 Task: Add an event with the title Conference: Technology Expo, date '2023/11/25', time 9:15 AM to 11:15 AMand add a description: Throughout the event, participants will have access to designated networking areas, where they can connect with fellow professionals, exchange business cards, and engage in meaningful discussions. These areas may include themed discussion tables, interactive activities, or open networking spaces, ensuring a diverse range of networking opportunities., put the event into Green category . Add location for the event as: 321 Gulbenkian Museum, Lisbon, Portugal, logged in from the account softage.1@softage.netand send the event invitation to softage.4@softage.net and softage.5@softage.net. Set a reminder for the event 7 week before
Action: Mouse moved to (86, 89)
Screenshot: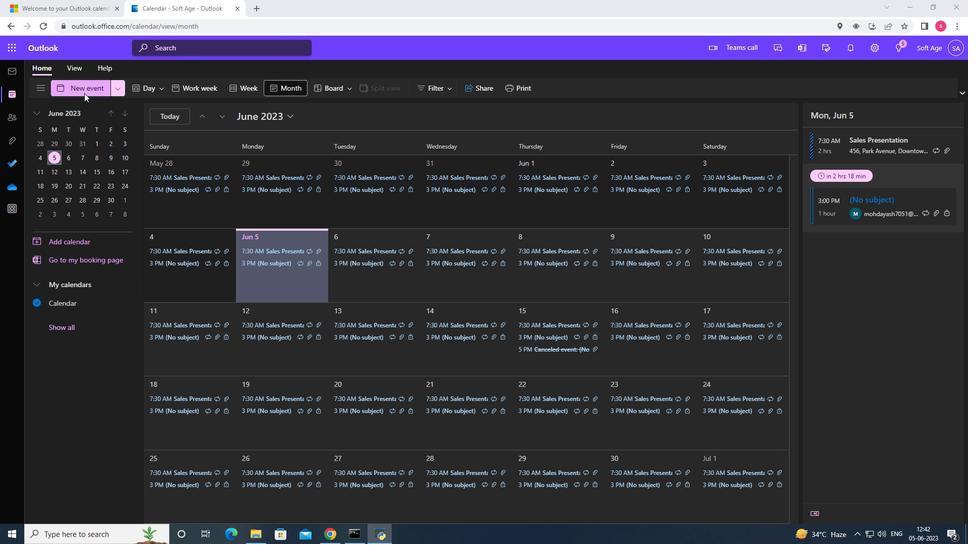 
Action: Mouse pressed left at (86, 89)
Screenshot: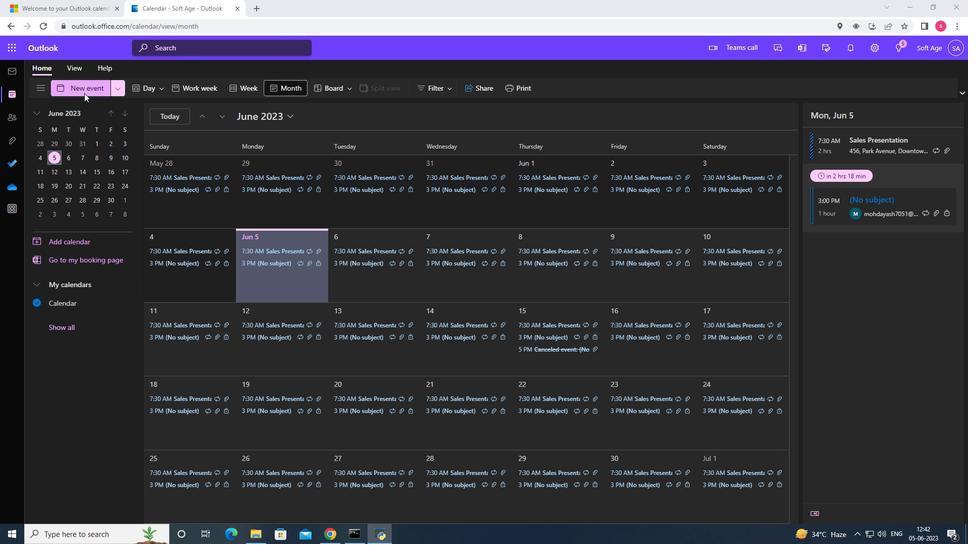 
Action: Mouse moved to (262, 150)
Screenshot: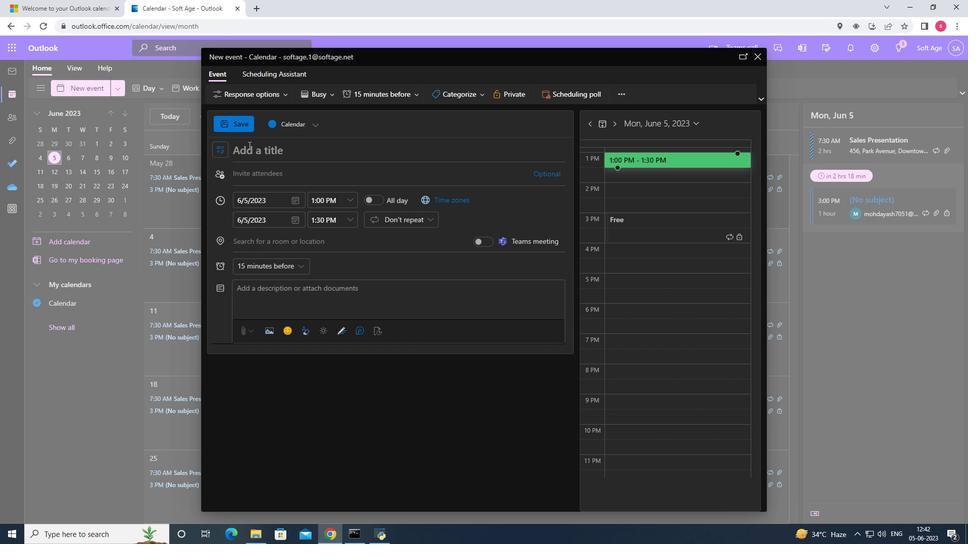 
Action: Mouse pressed left at (262, 150)
Screenshot: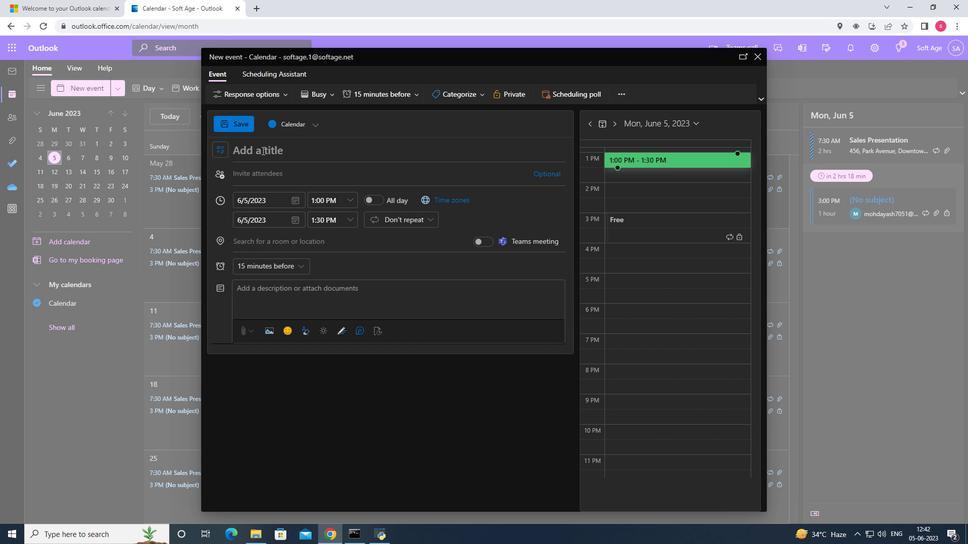 
Action: Key pressed <Key.shift>Conference<Key.shift><Key.shift><Key.shift><Key.shift><Key.shift><Key.shift><Key.shift><Key.shift><Key.shift><Key.shift><Key.shift><Key.shift><Key.shift><Key.shift><Key.shift><Key.shift><Key.shift>:<Key.space><Key.shift>Technology<Key.space><Key.shift><Key.shift><Key.shift><Key.shift><Key.shift><Key.shift>expo
Screenshot: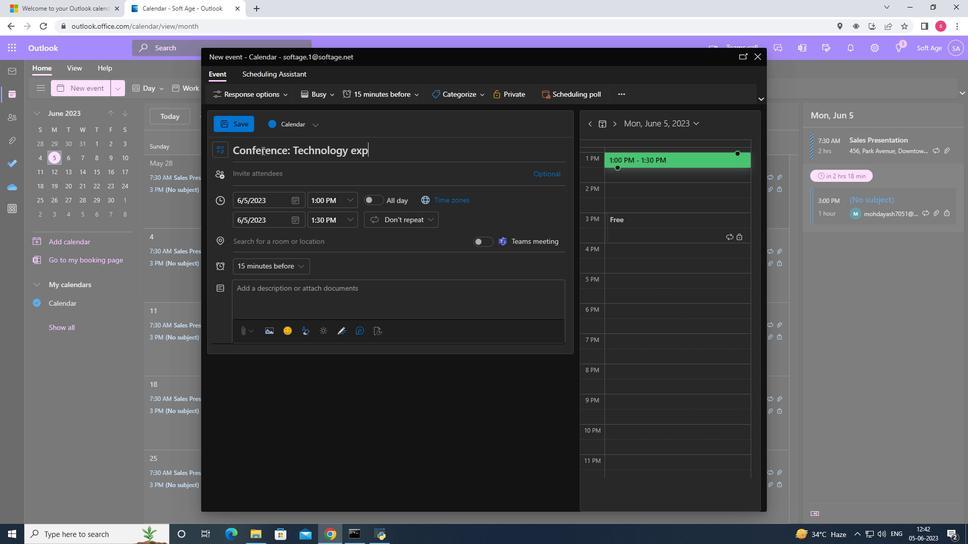 
Action: Mouse moved to (298, 203)
Screenshot: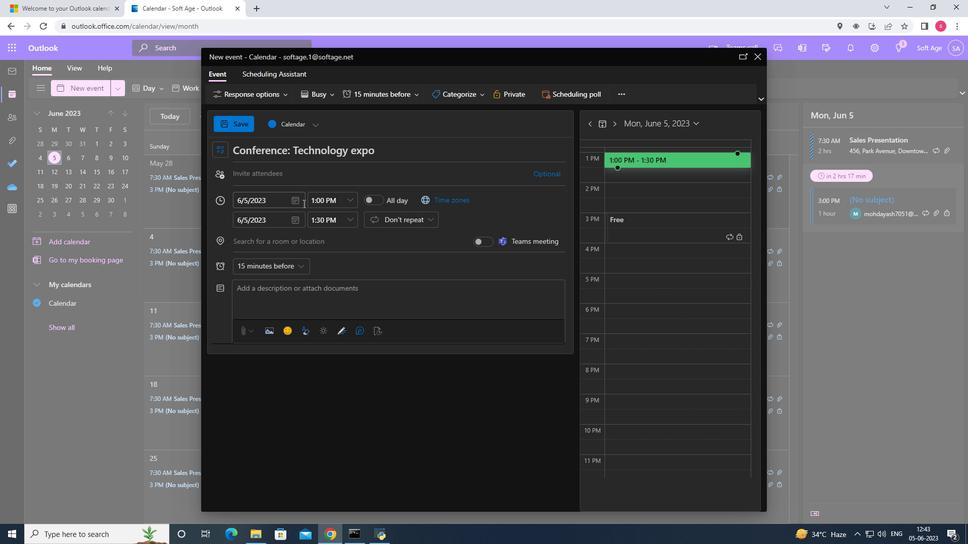 
Action: Mouse pressed left at (298, 203)
Screenshot: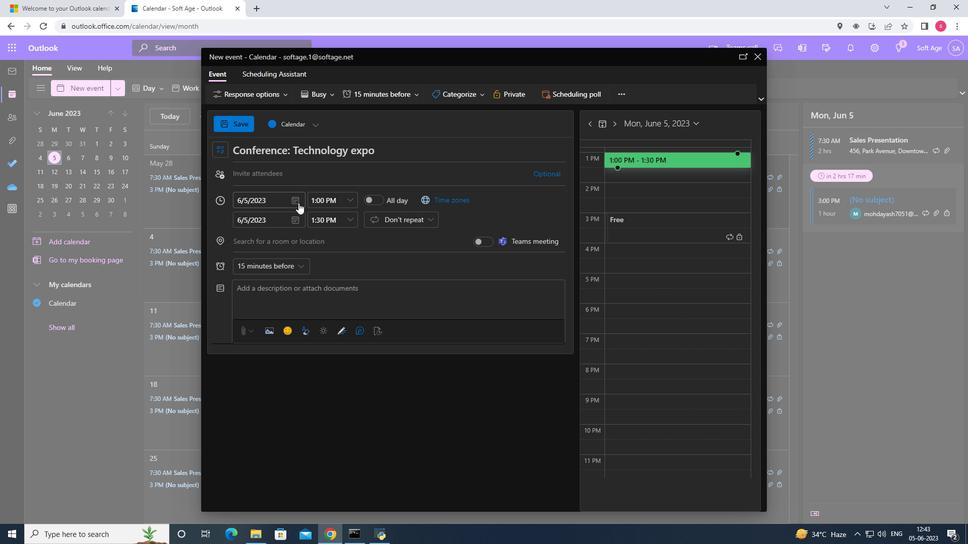 
Action: Mouse moved to (331, 221)
Screenshot: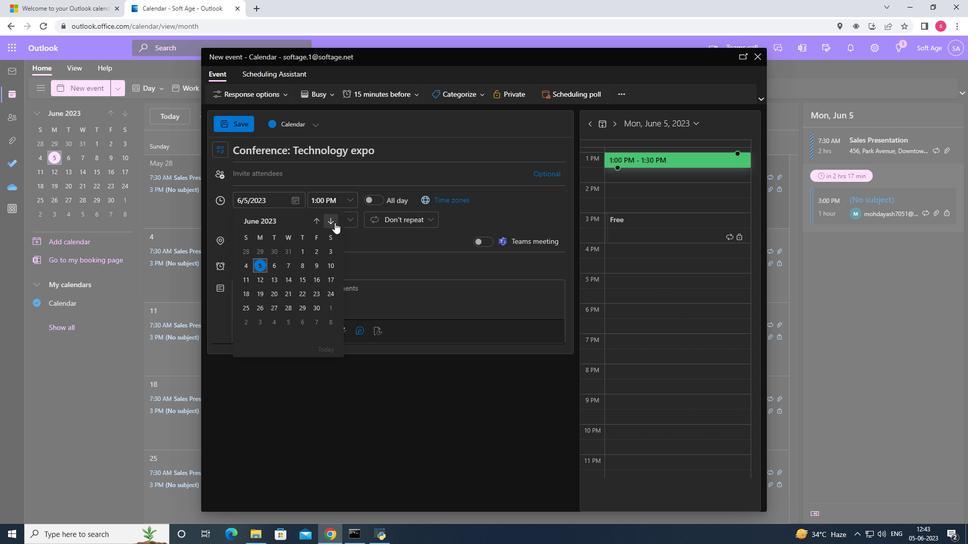 
Action: Mouse pressed left at (331, 221)
Screenshot: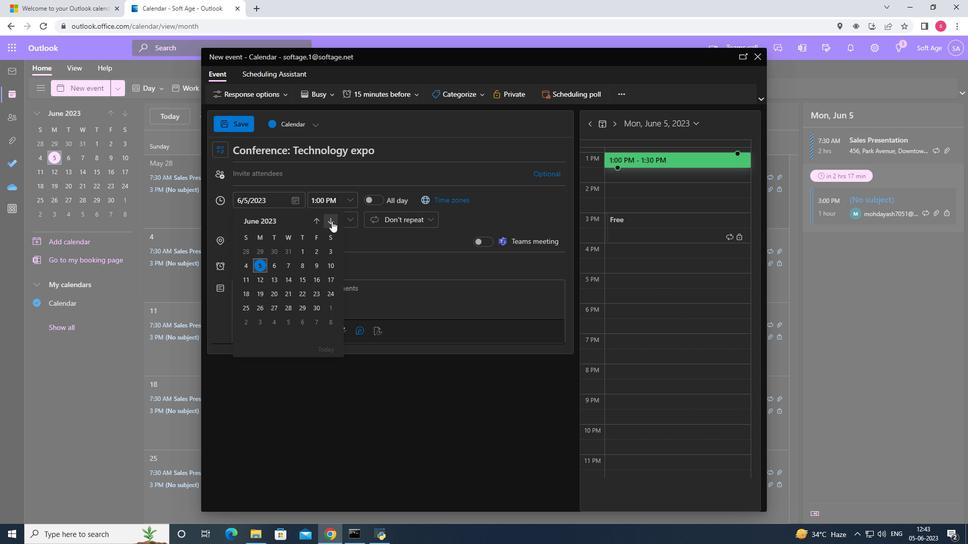 
Action: Mouse pressed left at (331, 221)
Screenshot: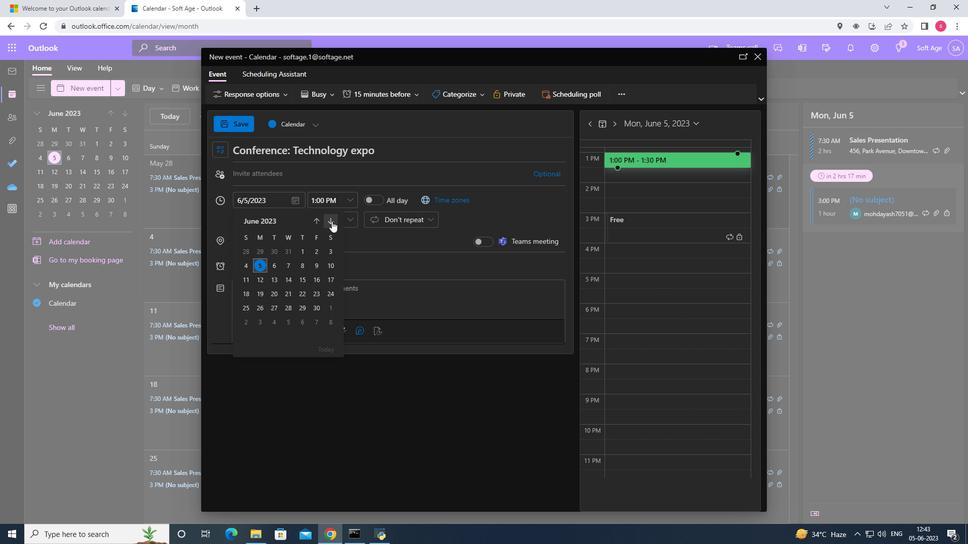 
Action: Mouse moved to (331, 220)
Screenshot: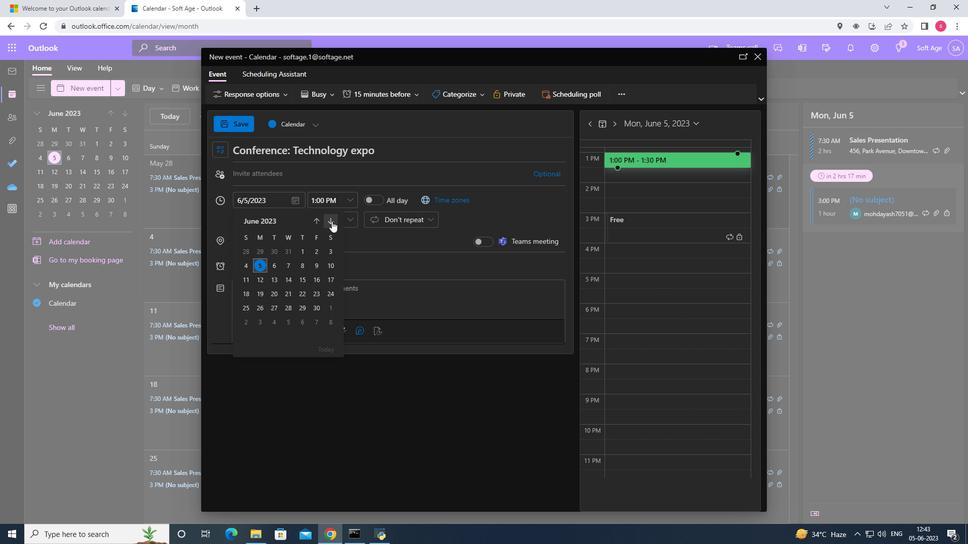 
Action: Mouse pressed left at (331, 220)
Screenshot: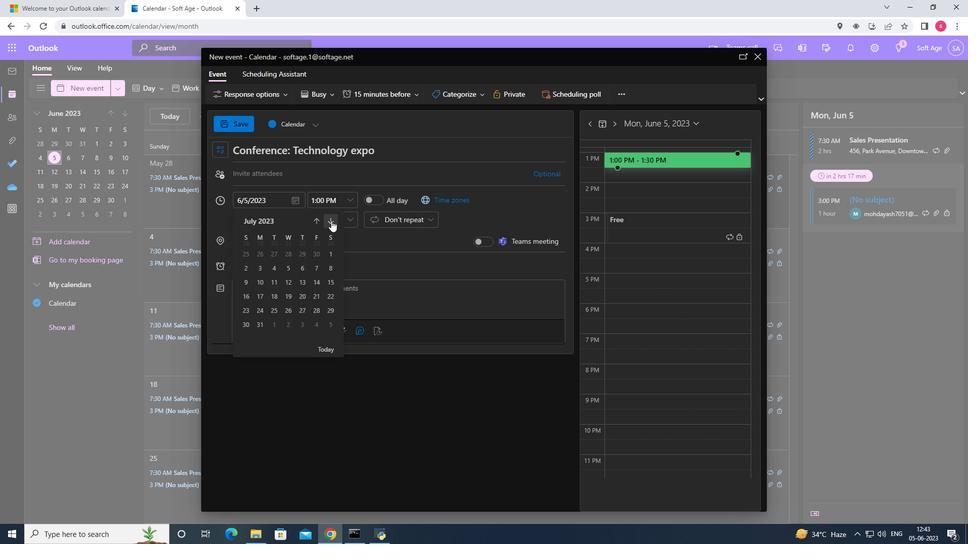 
Action: Mouse pressed left at (331, 220)
Screenshot: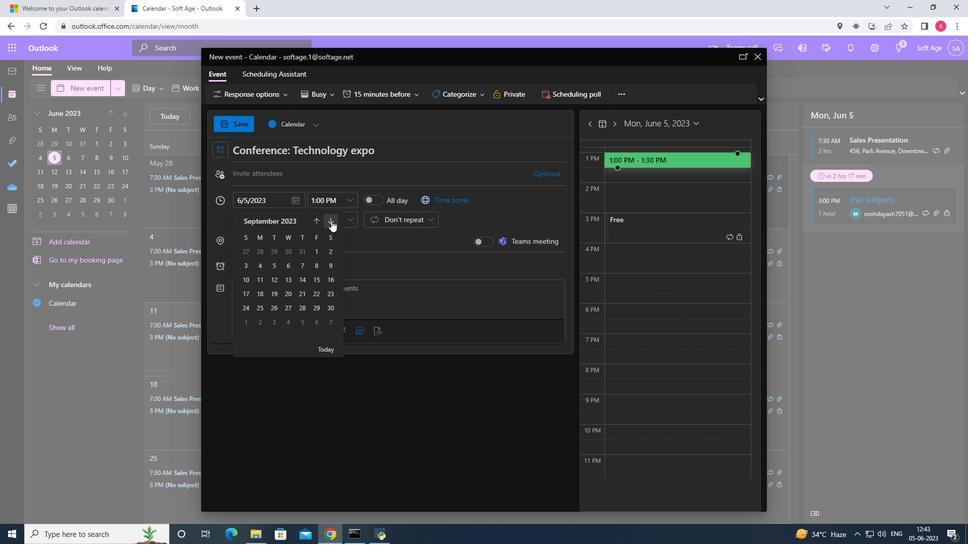
Action: Mouse pressed left at (331, 220)
Screenshot: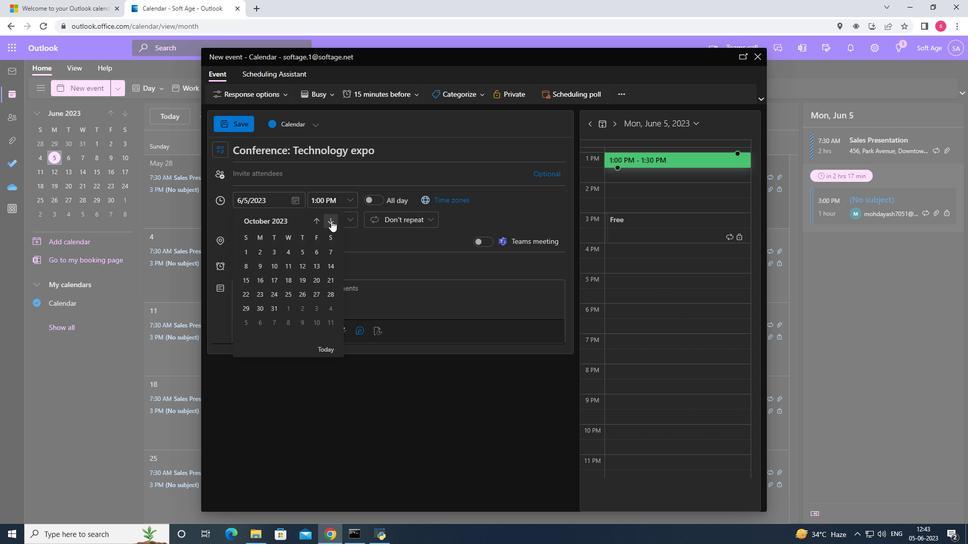 
Action: Mouse moved to (329, 296)
Screenshot: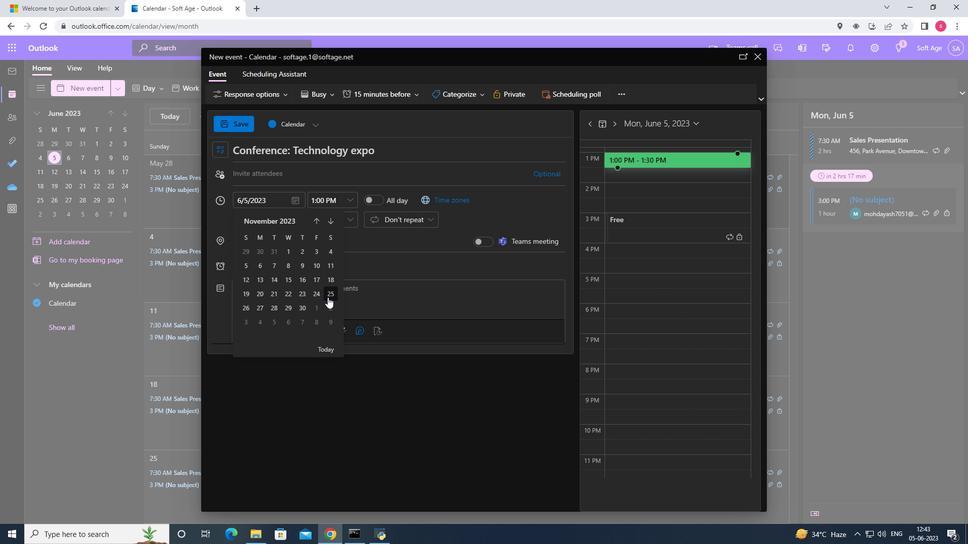 
Action: Mouse pressed left at (329, 296)
Screenshot: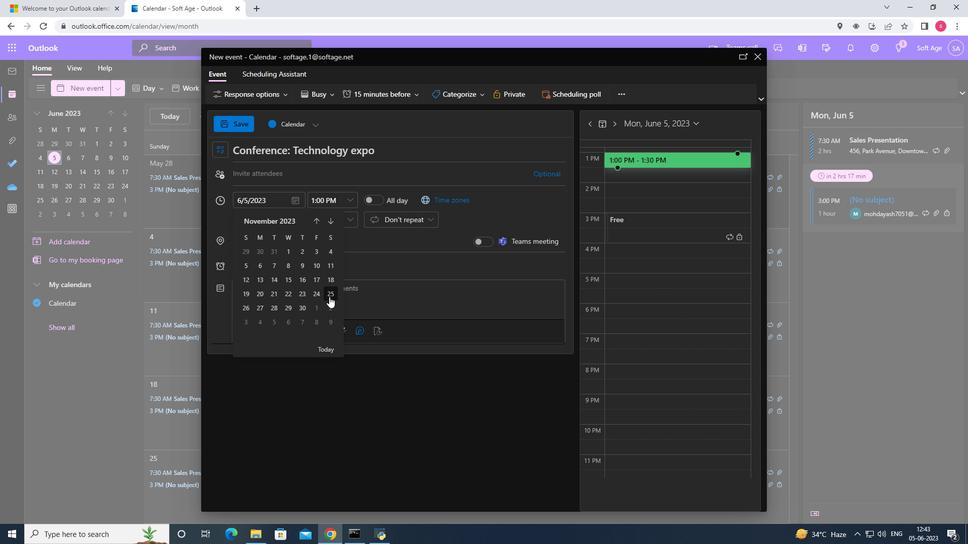 
Action: Mouse moved to (353, 202)
Screenshot: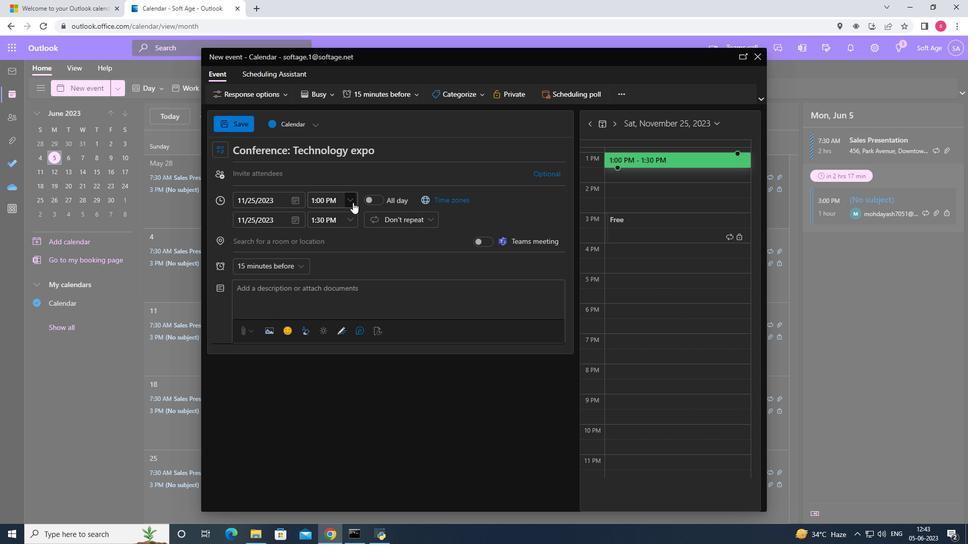 
Action: Mouse pressed left at (353, 202)
Screenshot: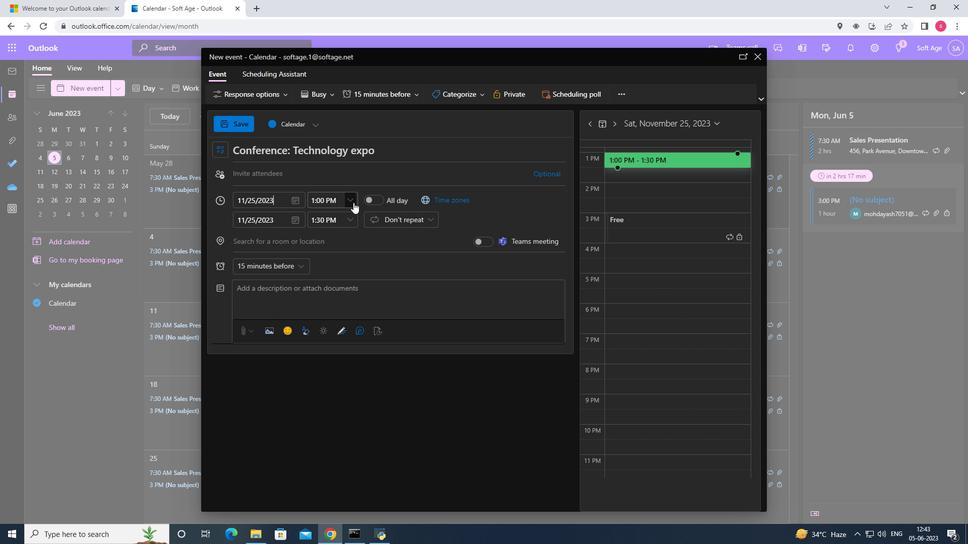 
Action: Mouse moved to (361, 211)
Screenshot: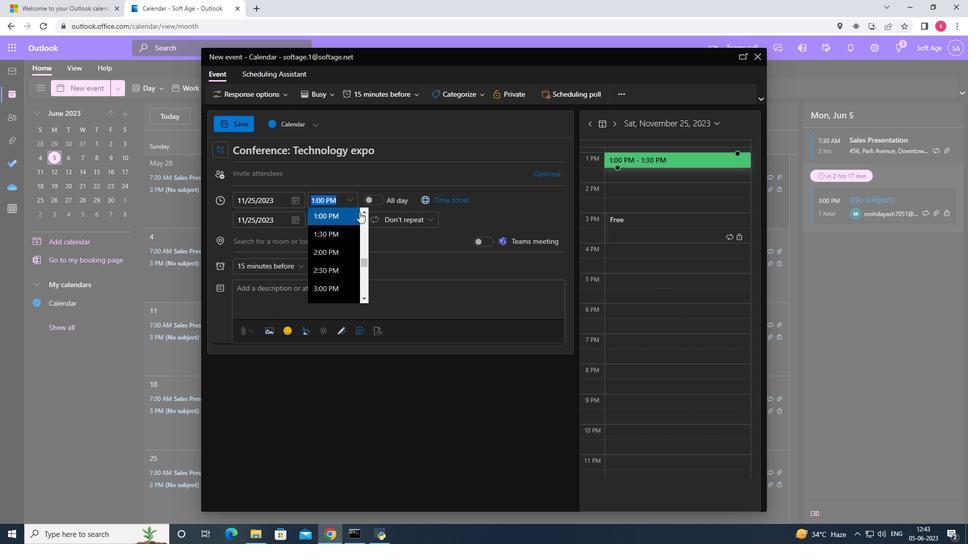 
Action: Mouse pressed left at (361, 211)
Screenshot: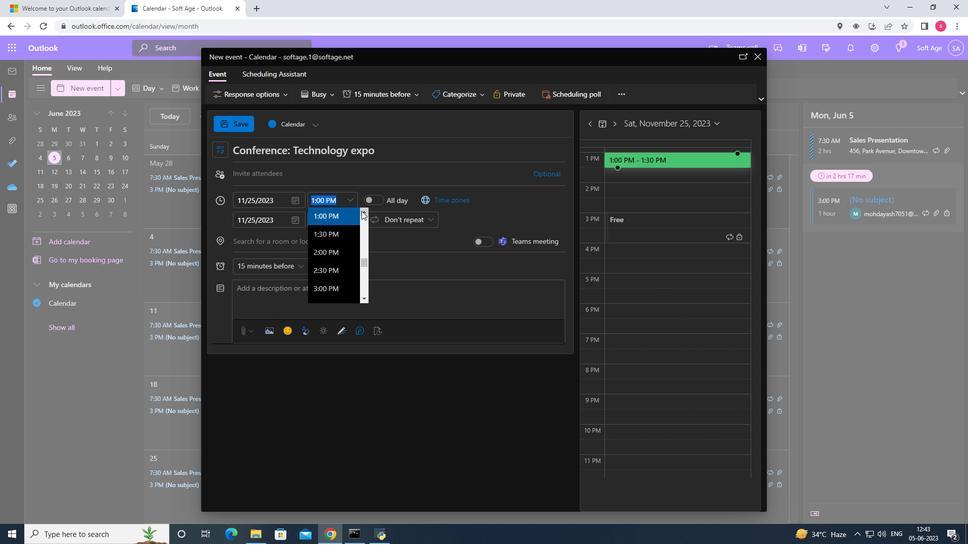 
Action: Mouse pressed left at (361, 211)
Screenshot: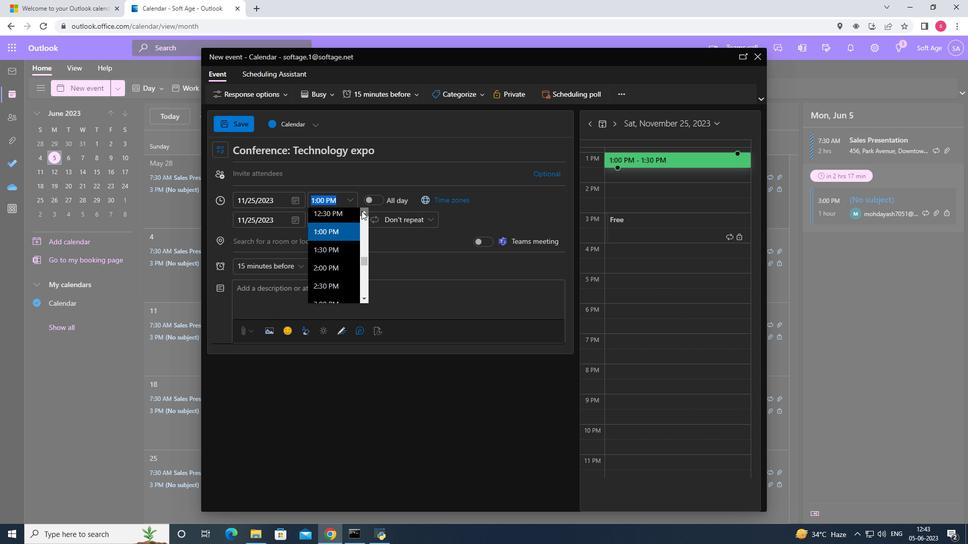 
Action: Mouse pressed left at (361, 211)
Screenshot: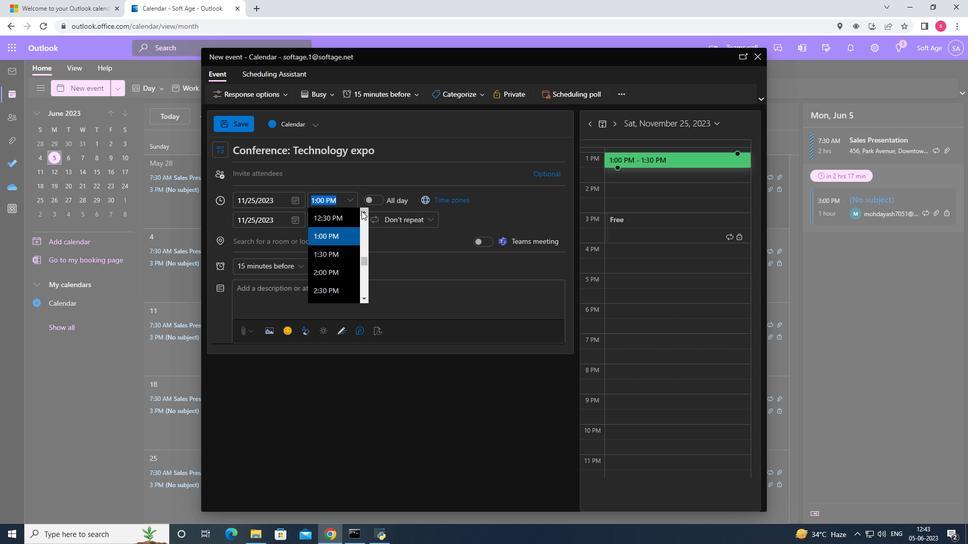 
Action: Mouse pressed left at (361, 211)
Screenshot: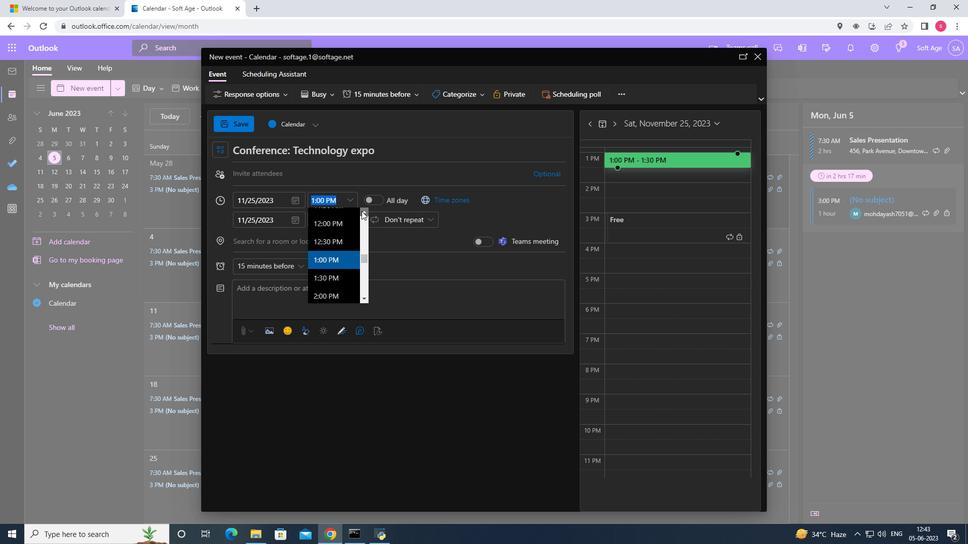 
Action: Mouse pressed left at (361, 211)
Screenshot: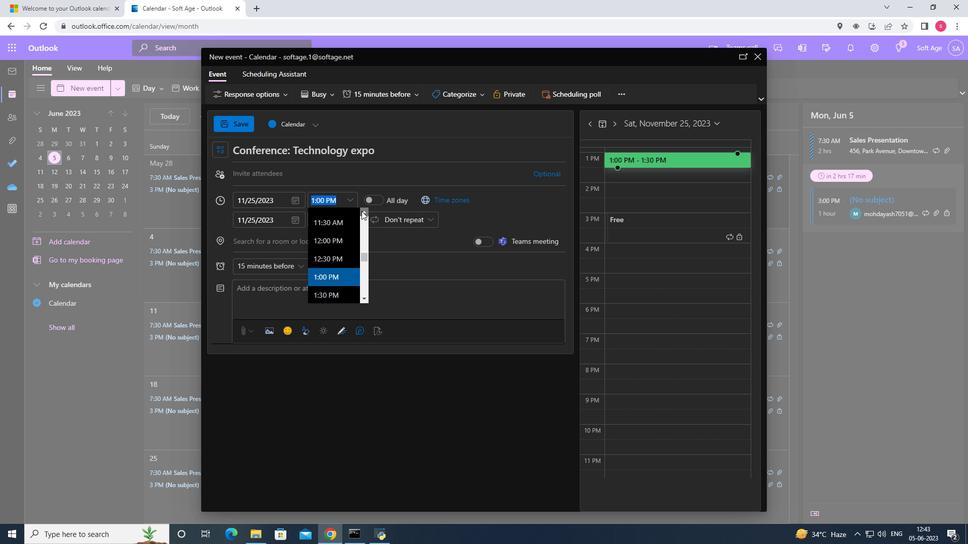 
Action: Mouse pressed left at (361, 211)
Screenshot: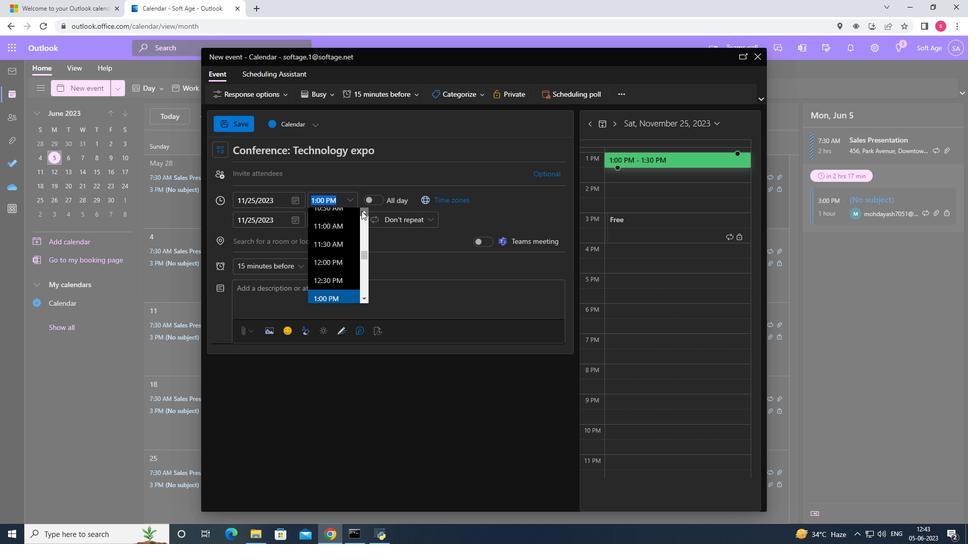 
Action: Mouse pressed left at (361, 211)
Screenshot: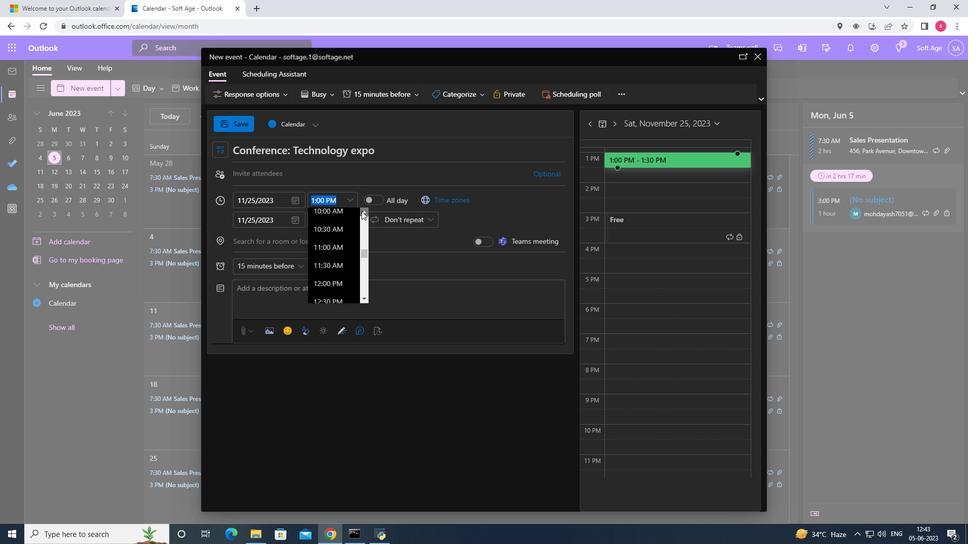 
Action: Mouse pressed left at (361, 211)
Screenshot: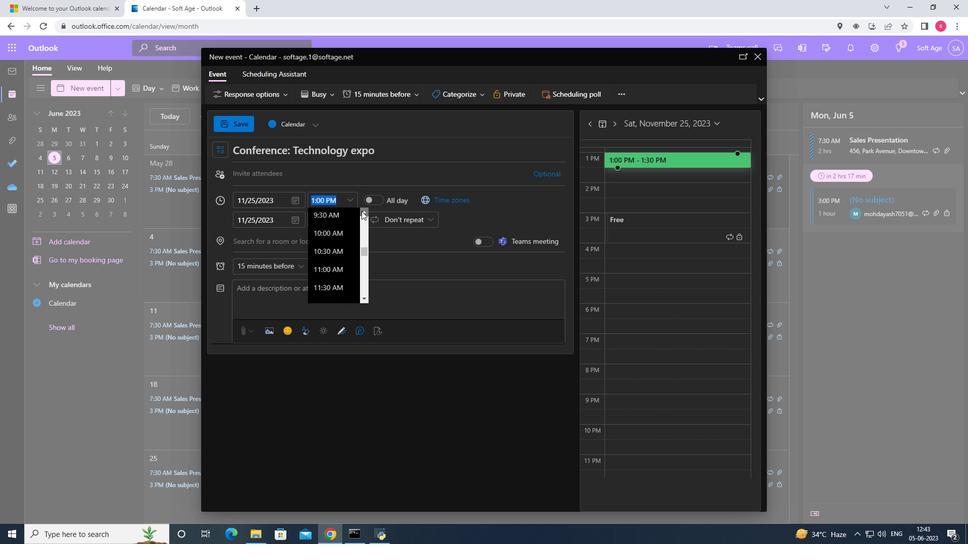
Action: Mouse pressed left at (361, 211)
Screenshot: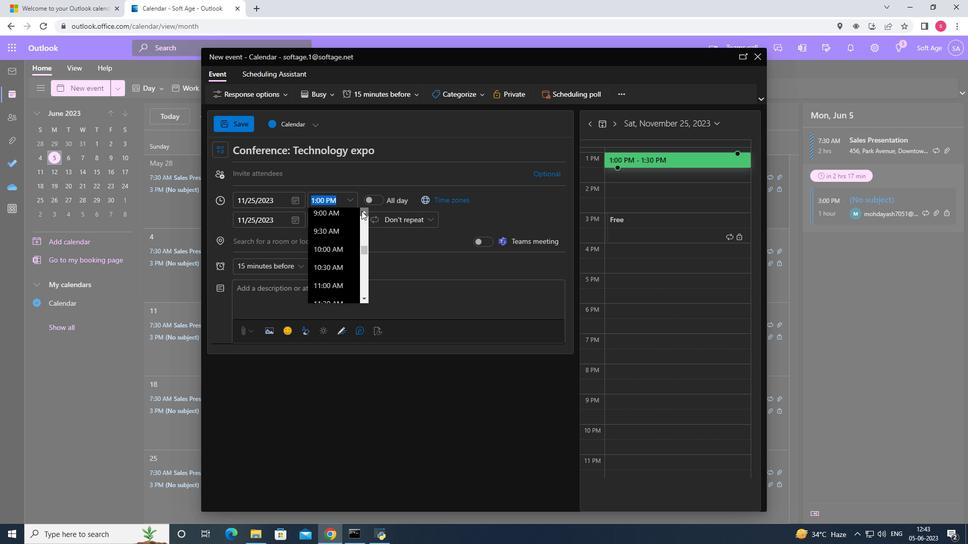 
Action: Mouse moved to (325, 254)
Screenshot: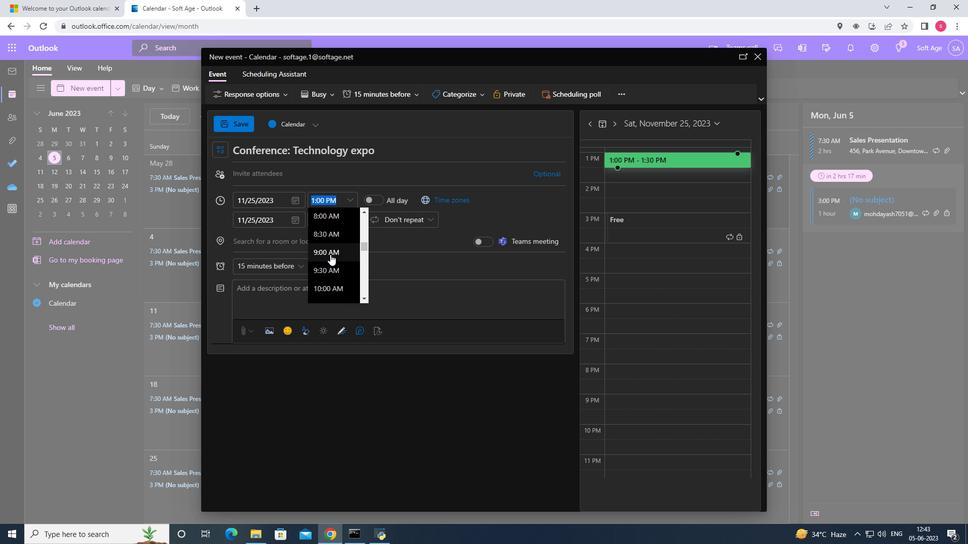 
Action: Mouse pressed left at (325, 254)
Screenshot: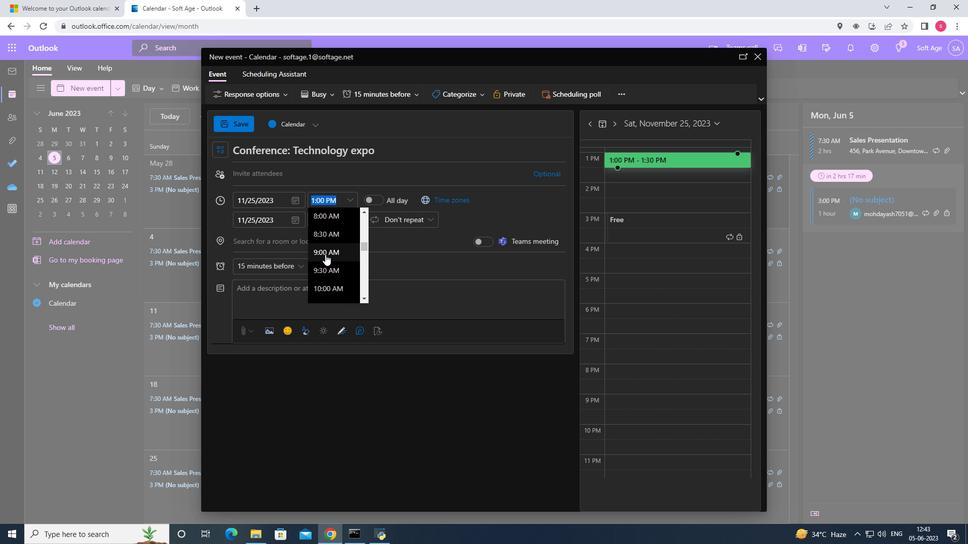 
Action: Mouse moved to (324, 200)
Screenshot: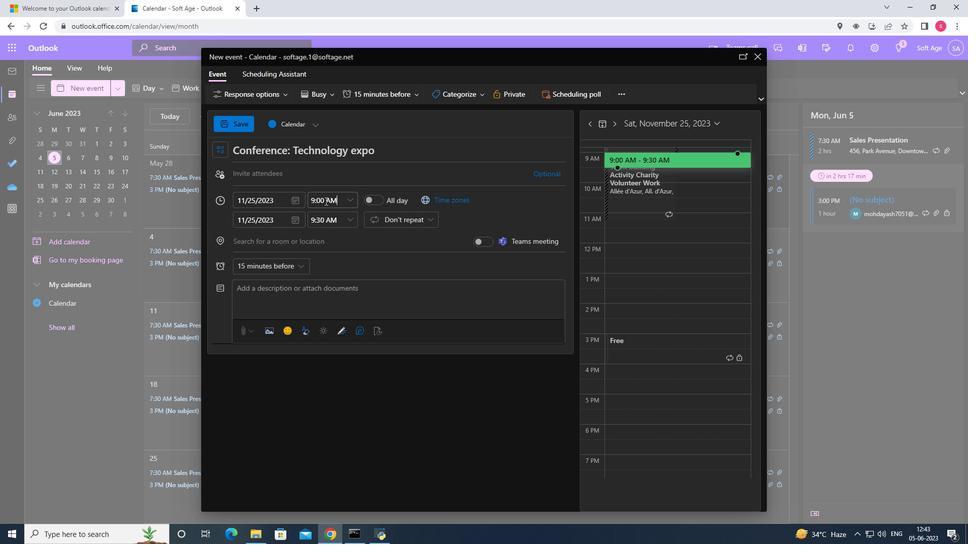 
Action: Mouse pressed left at (324, 200)
Screenshot: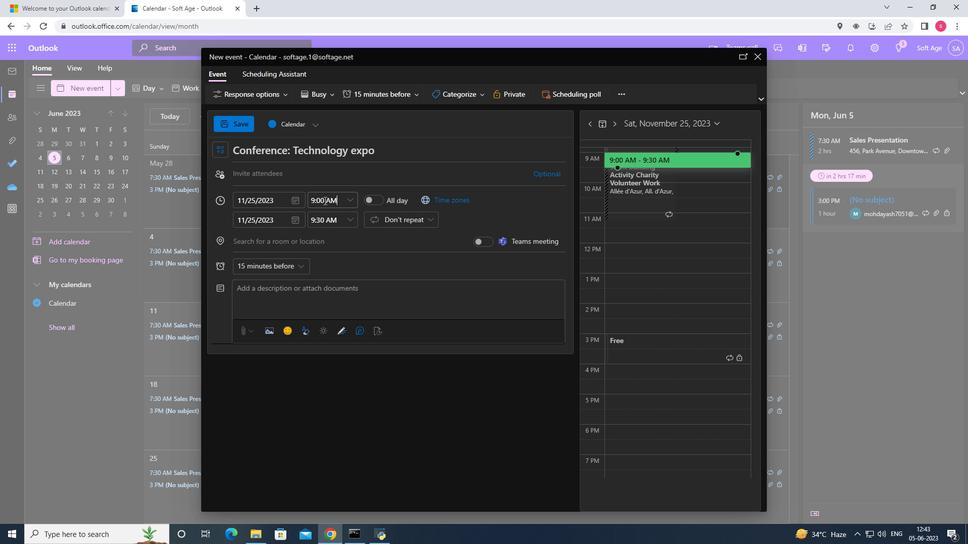 
Action: Mouse moved to (329, 202)
Screenshot: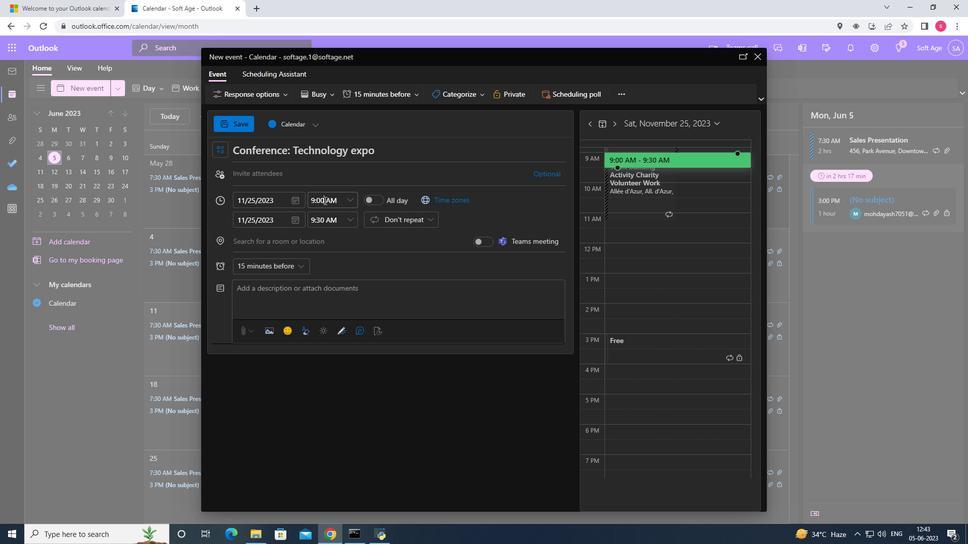 
Action: Key pressed <Key.backspace><Key.backspace>15
Screenshot: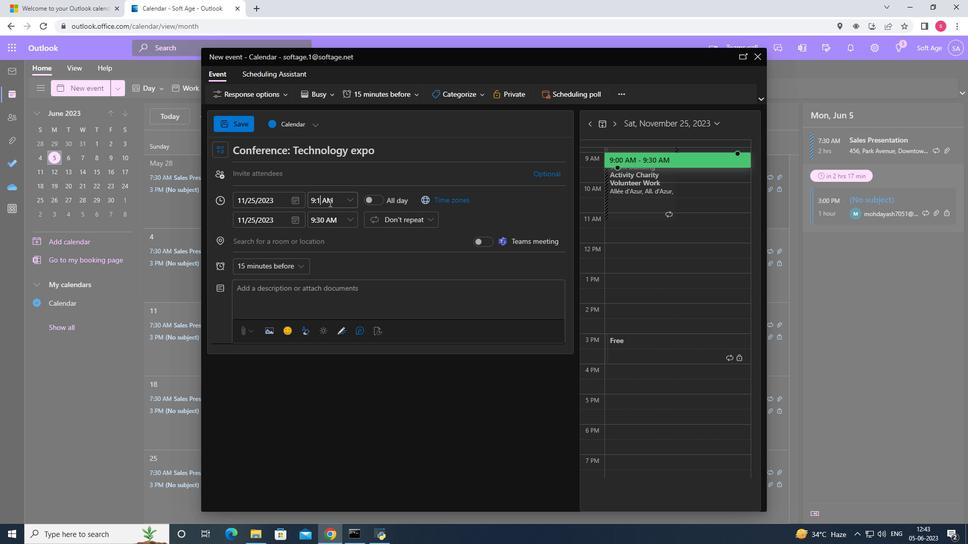 
Action: Mouse moved to (352, 223)
Screenshot: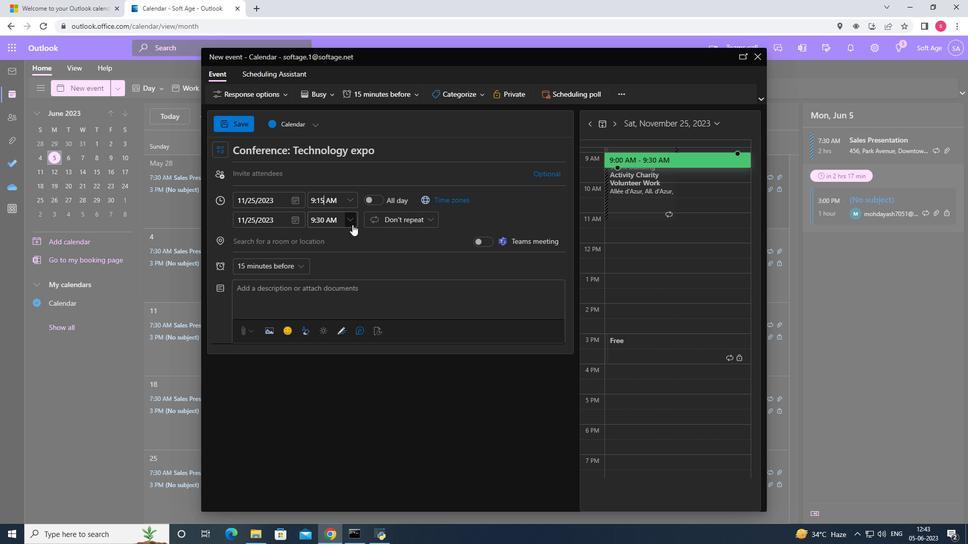 
Action: Mouse pressed left at (352, 223)
Screenshot: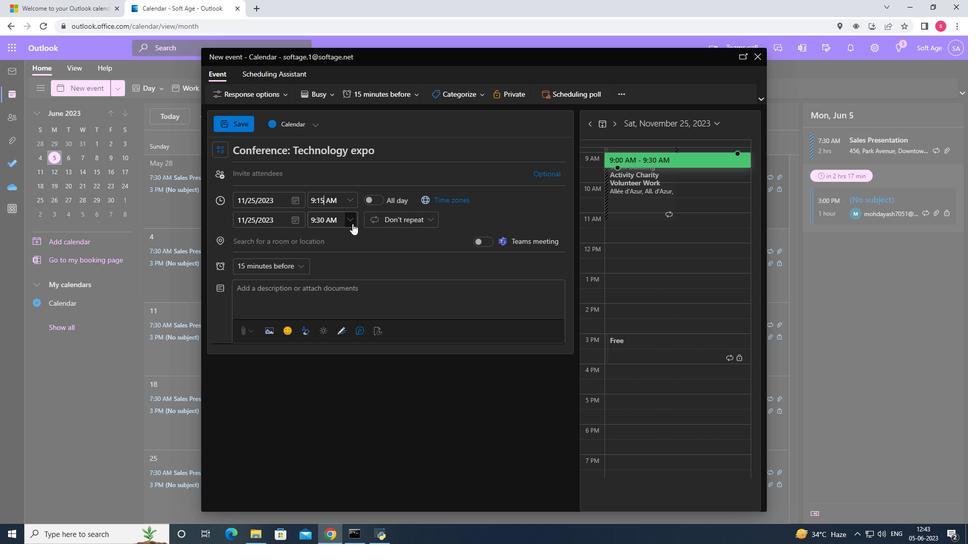 
Action: Mouse moved to (334, 287)
Screenshot: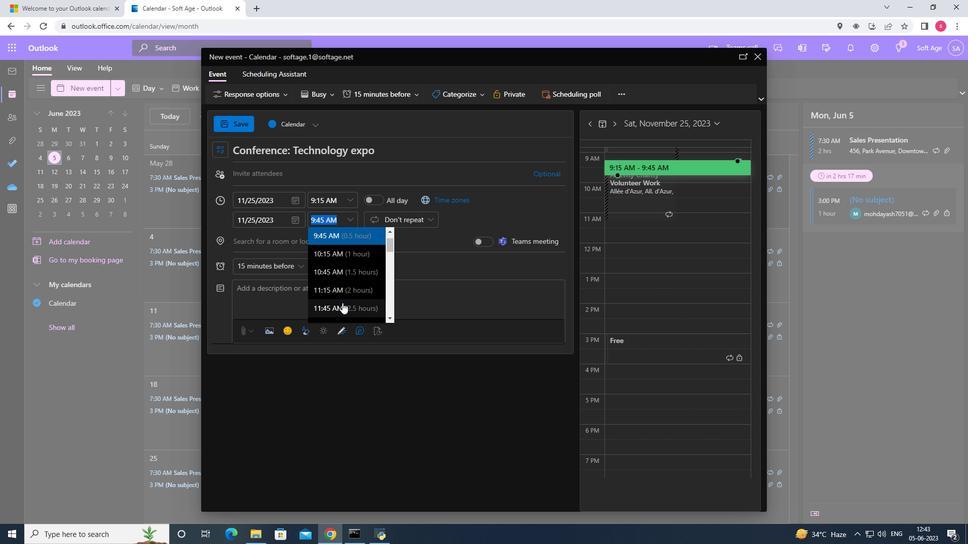 
Action: Mouse pressed left at (334, 287)
Screenshot: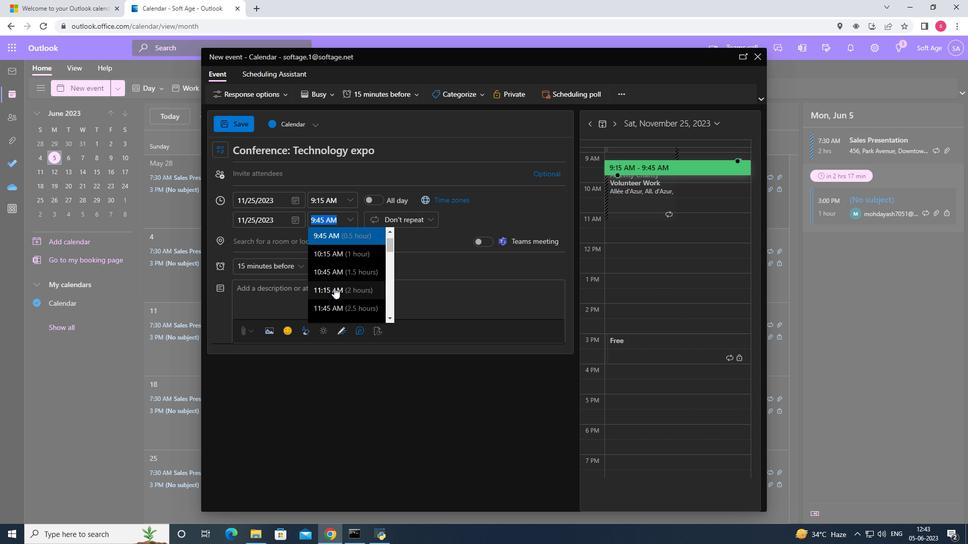 
Action: Mouse moved to (282, 290)
Screenshot: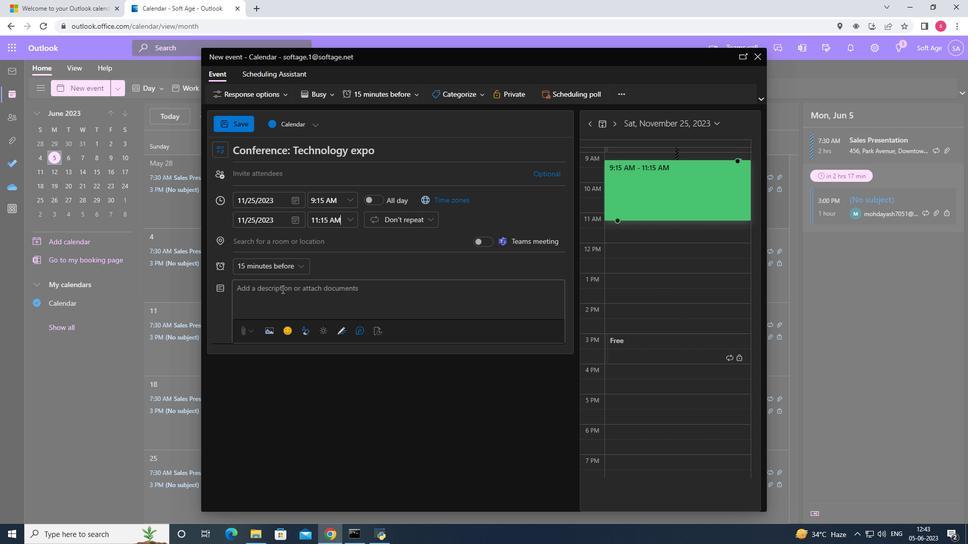 
Action: Mouse pressed left at (282, 290)
Screenshot: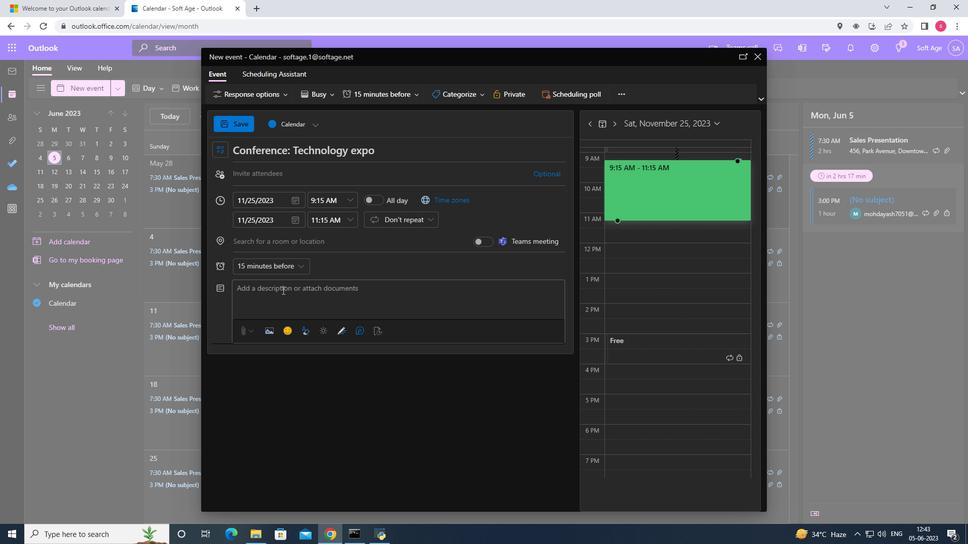 
Action: Key pressed <Key.shift>Throughout<Key.space>the<Key.space>event,<Key.space>participants<Key.space>will<Key.space>have<Key.space>access<Key.space>to<Key.space>designatedd<Key.space><Key.backspace><Key.backspace><Key.space>networking<Key.space>areas,<Key.space>wherw<Key.space>they<Key.space><Key.backspace><Key.backspace><Key.backspace><Key.backspace><Key.backspace><Key.backspace><Key.backspace>e<Key.space>the<Key.space><Key.backspace>y<Key.space>can<Key.space>connect<Key.space>with<Key.space>fellow<Key.space>professionals,<Key.space>exchange<Key.space>business<Key.space>cards,<Key.space>and<Key.space>engage<Key.space>in<Key.space>meaningful<Key.space>discussions,<Key.space><Key.backspace><Key.backspace>.<Key.space>th<Key.backspace><Key.backspace><Key.shift>Y<Key.backspace><Key.shift>Those<Key.space>areas<Key.space>may<Key.space>include<Key.space>themed<Key.space>discussion<Key.space>tables,<Key.space>interactive<Key.space>activities<Key.space><Key.backspace>,<Key.space>or<Key.space>open<Key.space>networking<Key.space>spea<Key.backspace><Key.backspace>aces,<Key.space>ensuring<Key.space>a<Key.space>diverse<Key.space>range<Key.space>of<Key.space>networking<Key.space>opportunities.
Screenshot: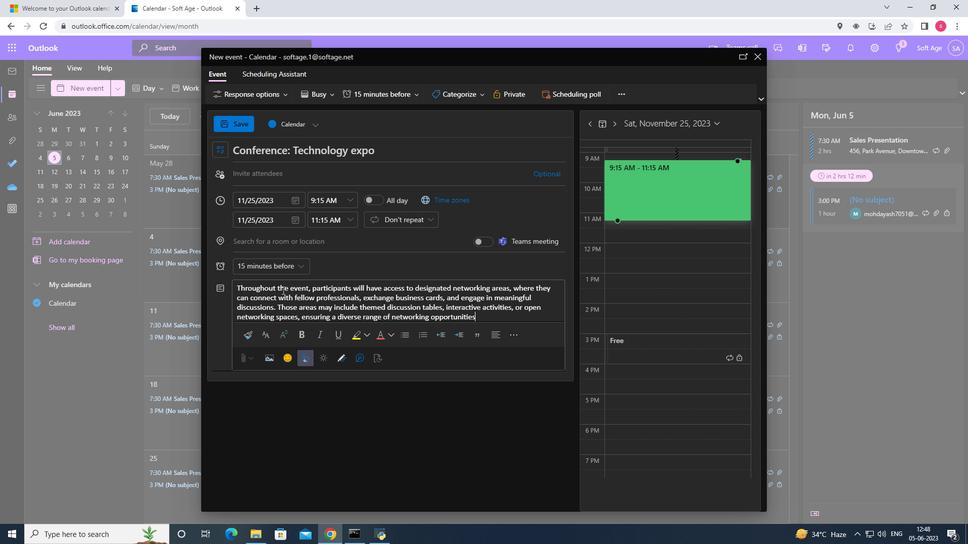 
Action: Mouse moved to (481, 89)
Screenshot: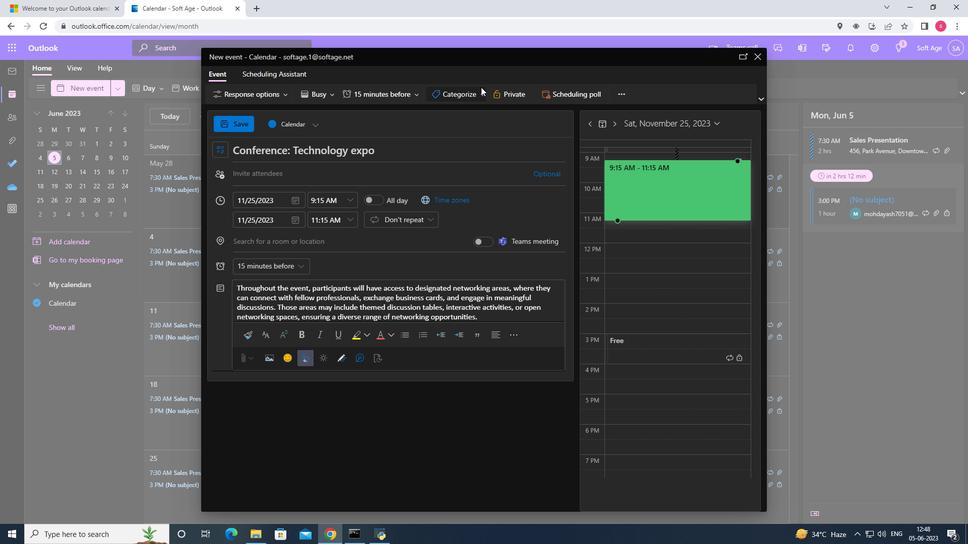 
Action: Mouse pressed left at (481, 89)
Screenshot: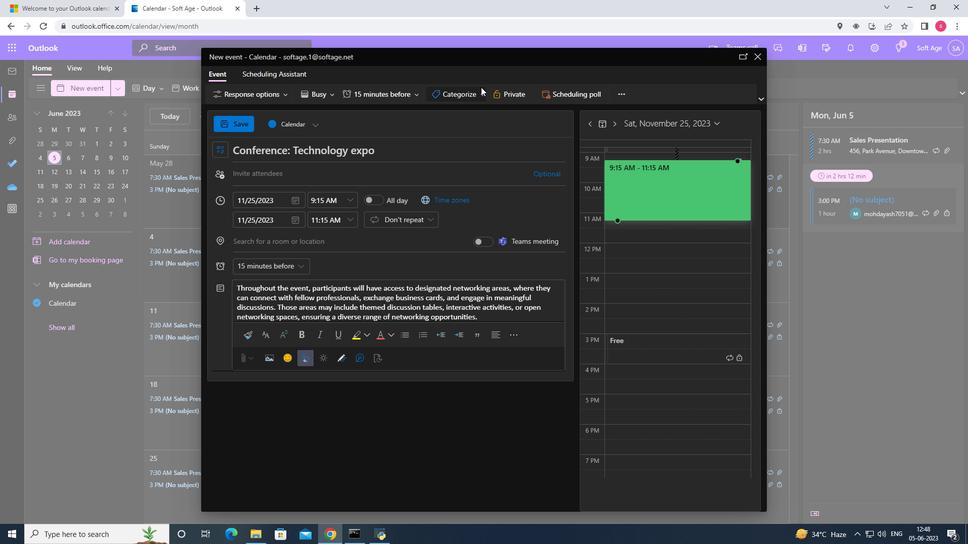 
Action: Mouse moved to (462, 164)
Screenshot: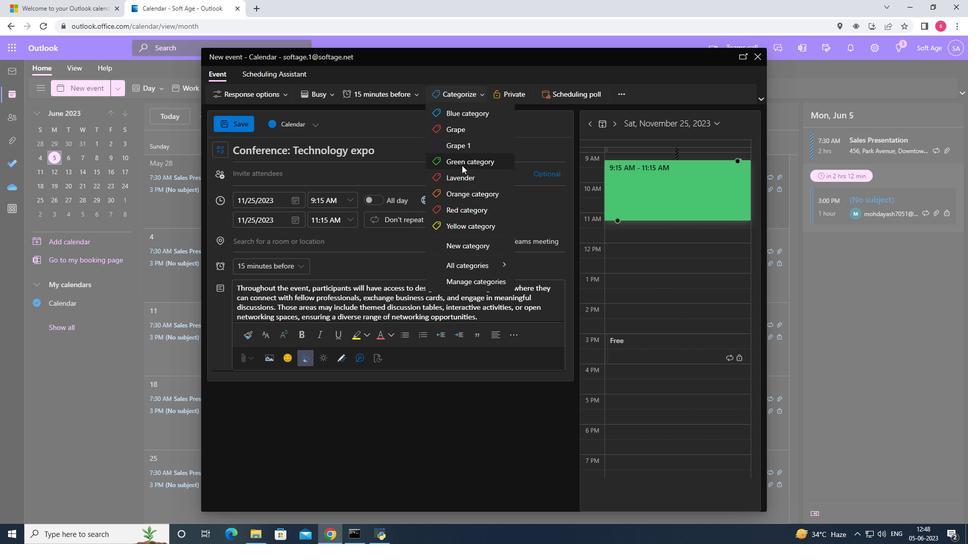 
Action: Mouse pressed left at (462, 164)
Screenshot: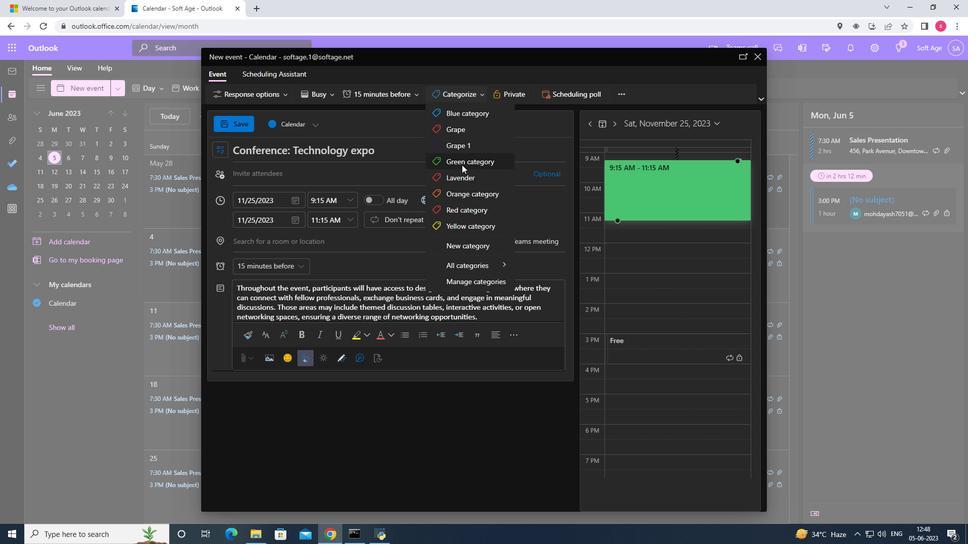 
Action: Mouse moved to (276, 247)
Screenshot: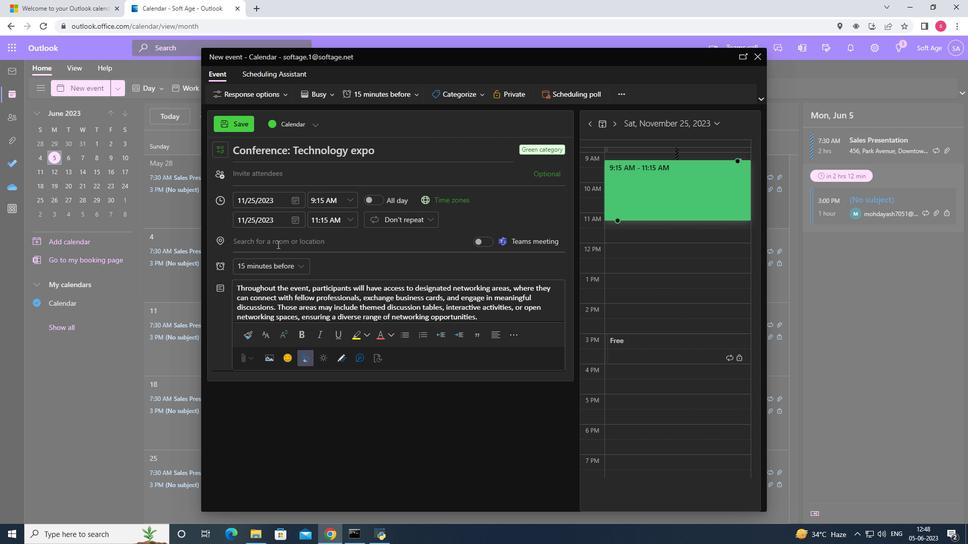 
Action: Mouse pressed left at (276, 247)
Screenshot: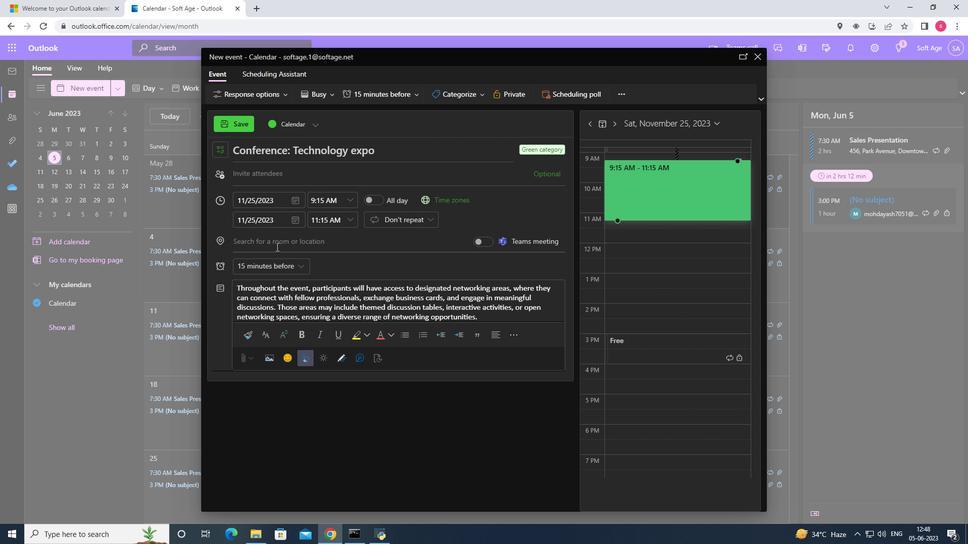 
Action: Key pressed 321<Key.space><Key.shift>Gulbenkian<Key.space><Key.shift><Key.shift><Key.shift>Museum,<Key.space><Key.shift>Lisbon<Key.space><Key.backspace>,<Key.space><Key.shift><Key.shift><Key.shift><Key.shift><Key.shift><Key.shift><Key.shift><Key.shift><Key.shift><Key.shift><Key.shift><Key.shift><Key.shift><Key.shift><Key.shift><Key.shift><Key.shift><Key.shift><Key.shift><Key.shift><Key.shift><Key.shift><Key.shift><Key.shift><Key.shift><Key.shift><Key.shift><Key.shift><Key.shift><Key.shift><Key.shift><Key.shift><Key.shift><Key.shift><Key.shift><Key.shift><Key.shift><Key.shift>Portugal
Screenshot: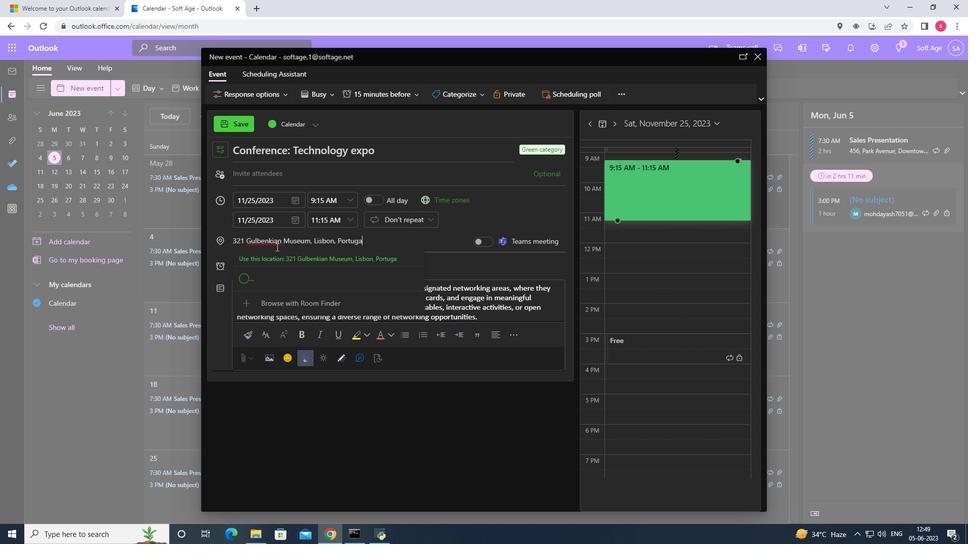 
Action: Mouse moved to (297, 258)
Screenshot: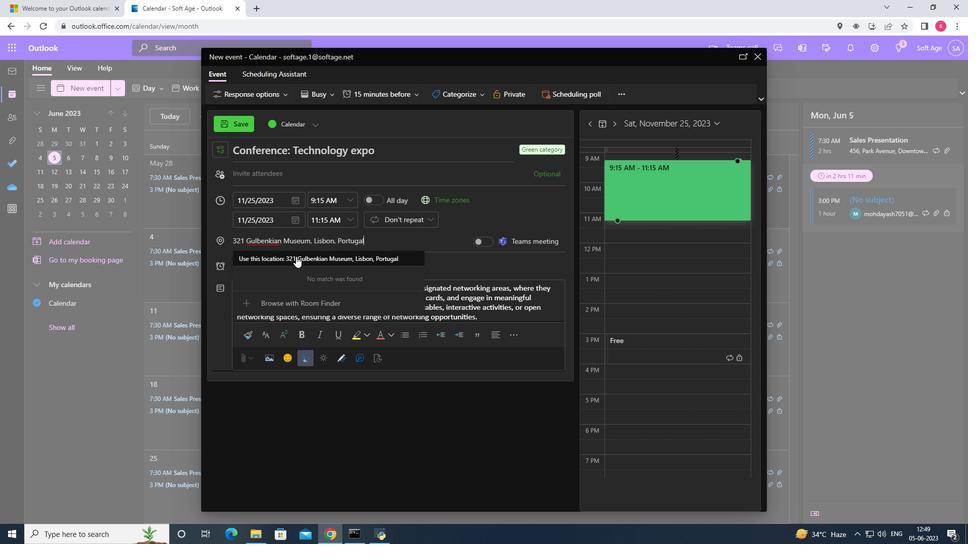
Action: Mouse pressed left at (297, 258)
Screenshot: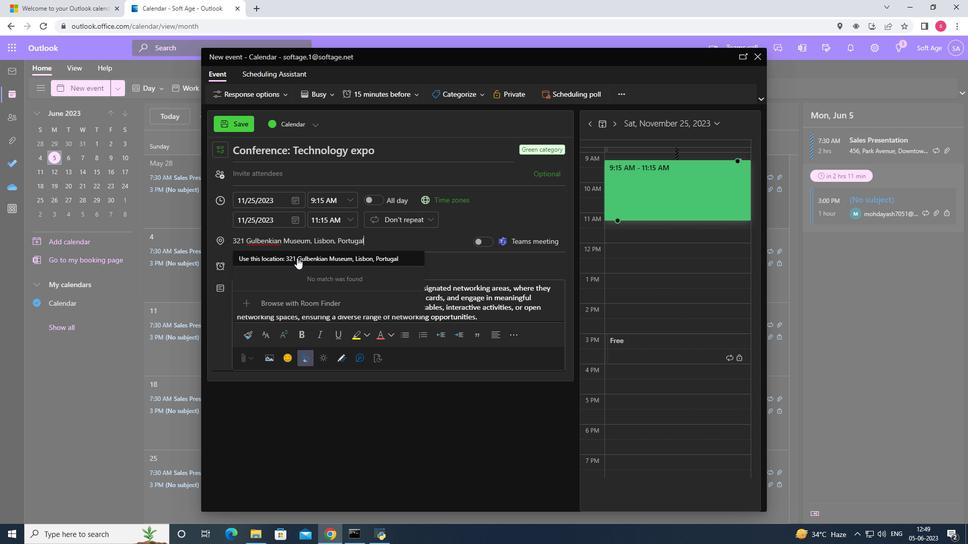 
Action: Mouse moved to (258, 175)
Screenshot: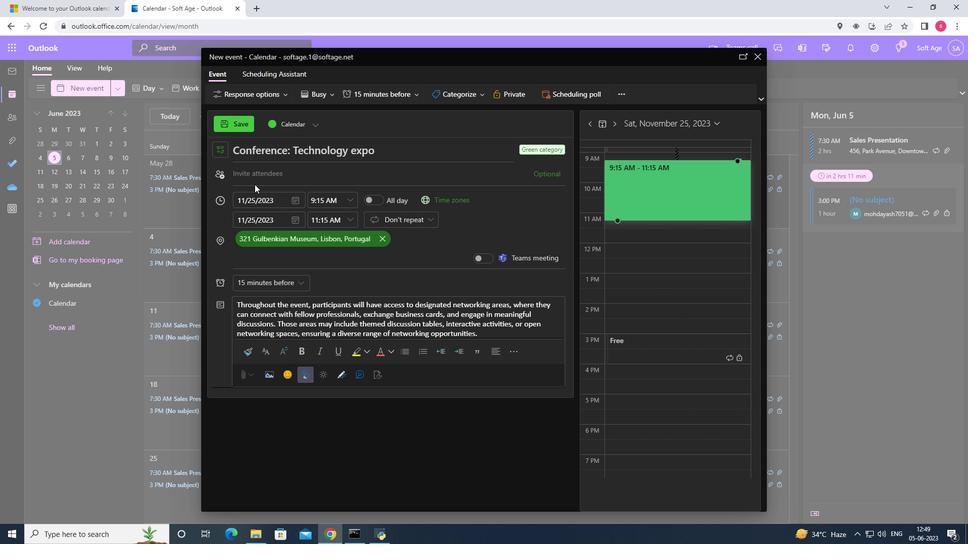 
Action: Mouse pressed left at (258, 175)
Screenshot: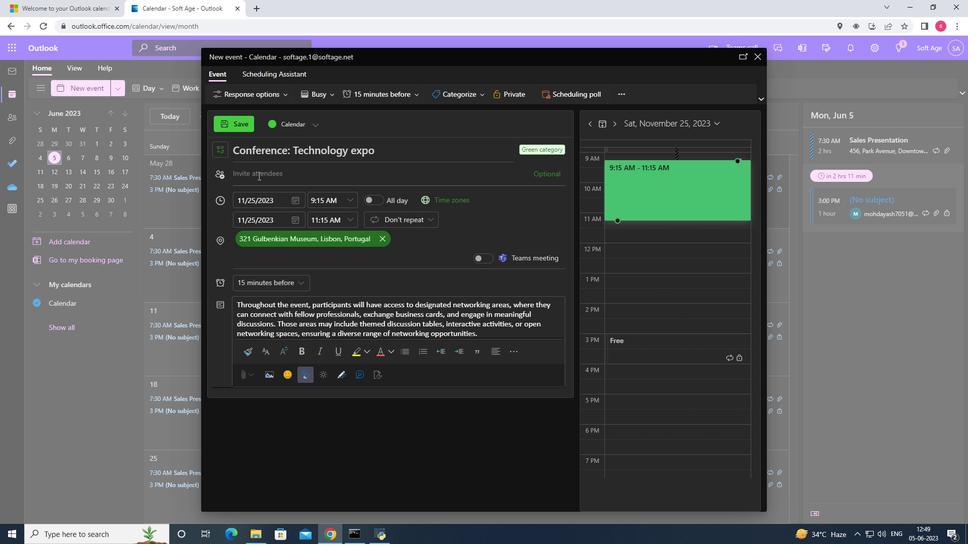
Action: Mouse moved to (258, 175)
Screenshot: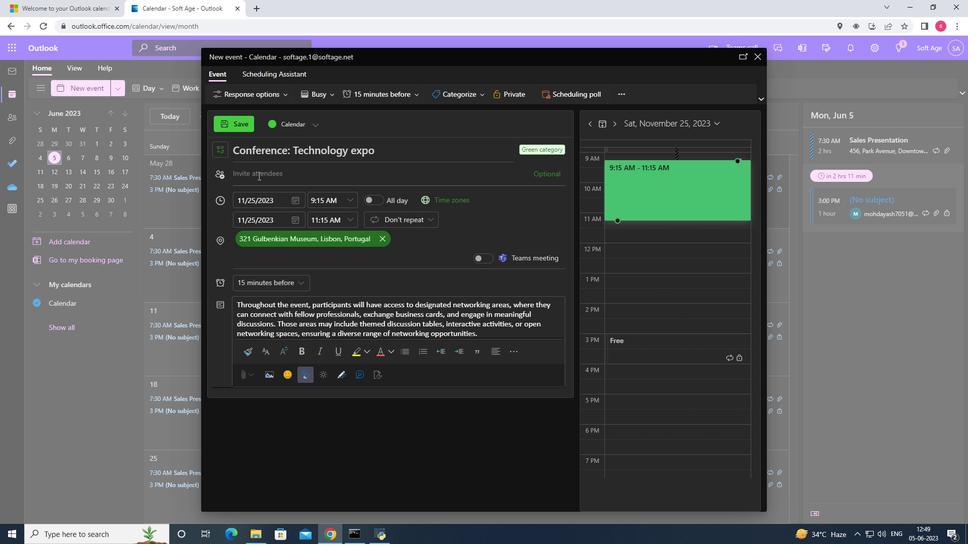 
Action: Key pressed softage.<Key.shift>4<Key.shift>@
Screenshot: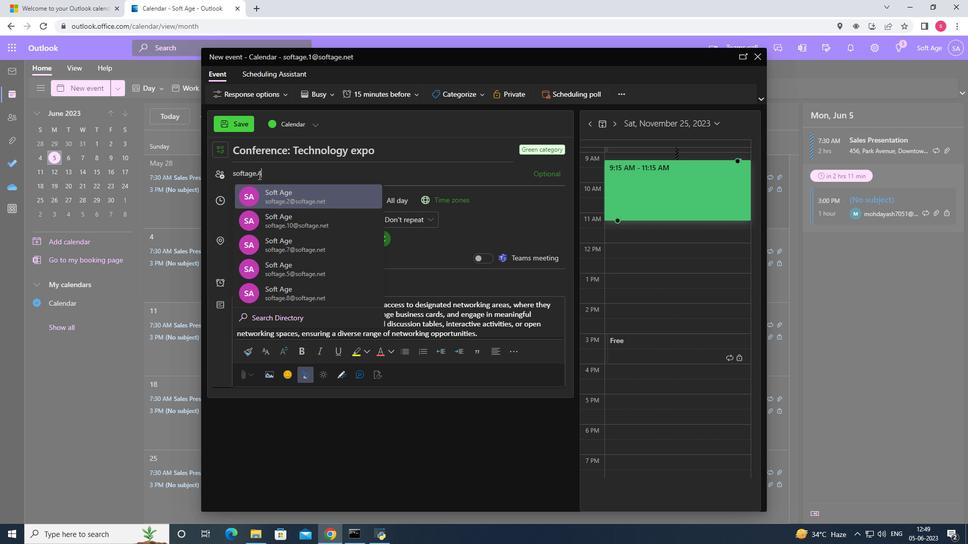 
Action: Mouse moved to (273, 188)
Screenshot: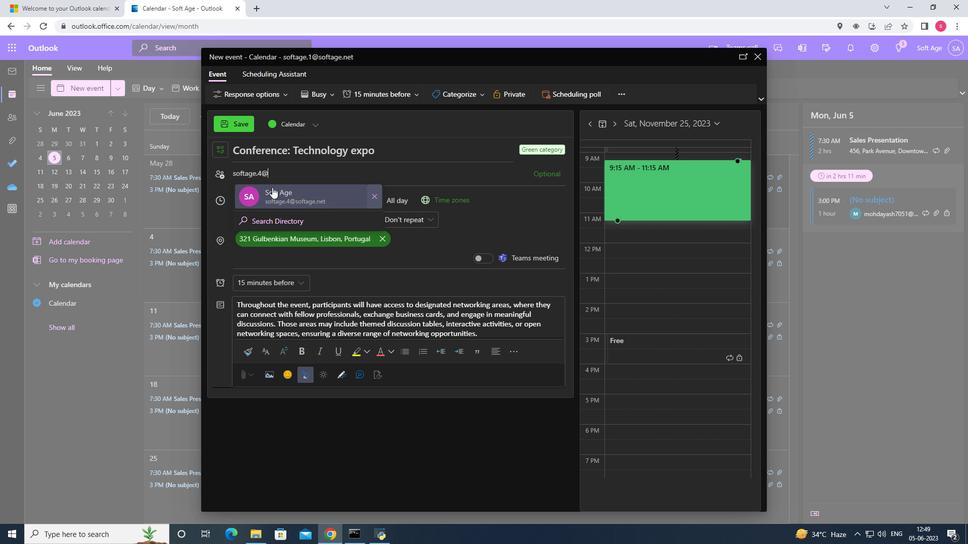 
Action: Mouse pressed left at (273, 188)
Screenshot: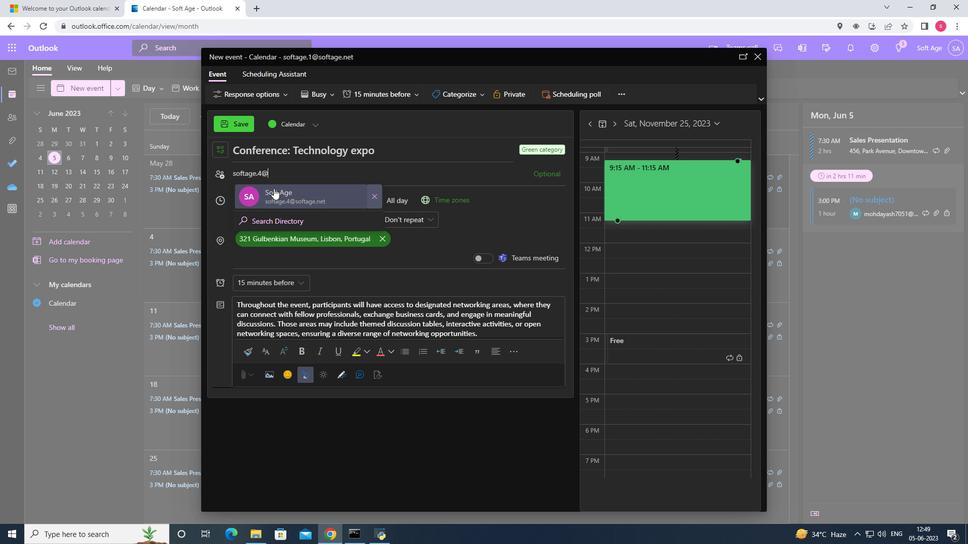 
Action: Key pressed softage.5<Key.shift>@
Screenshot: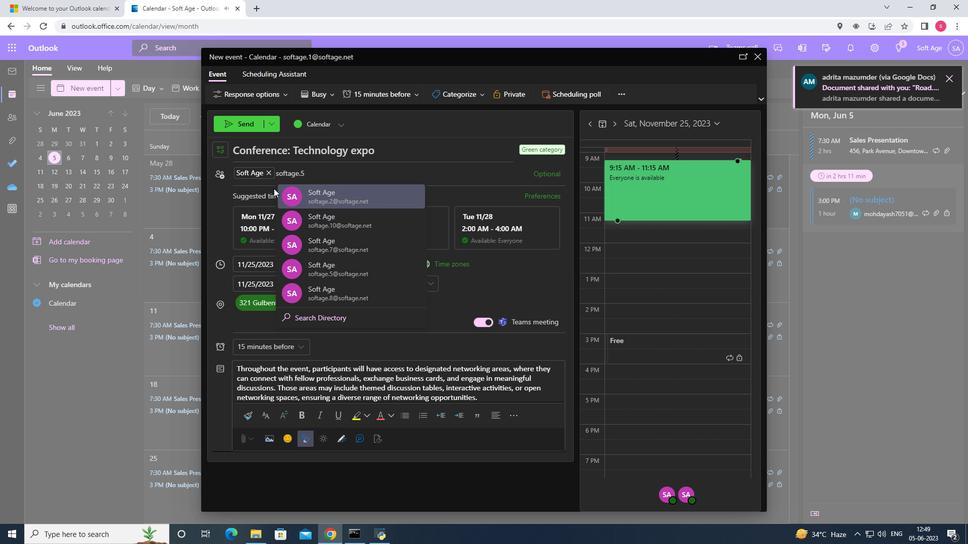 
Action: Mouse moved to (318, 189)
Screenshot: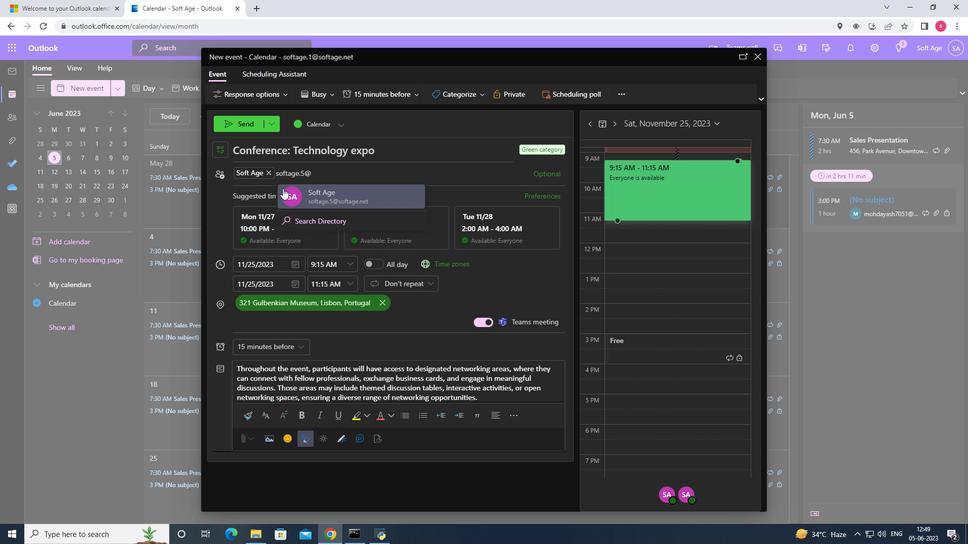 
Action: Mouse pressed left at (318, 189)
Screenshot: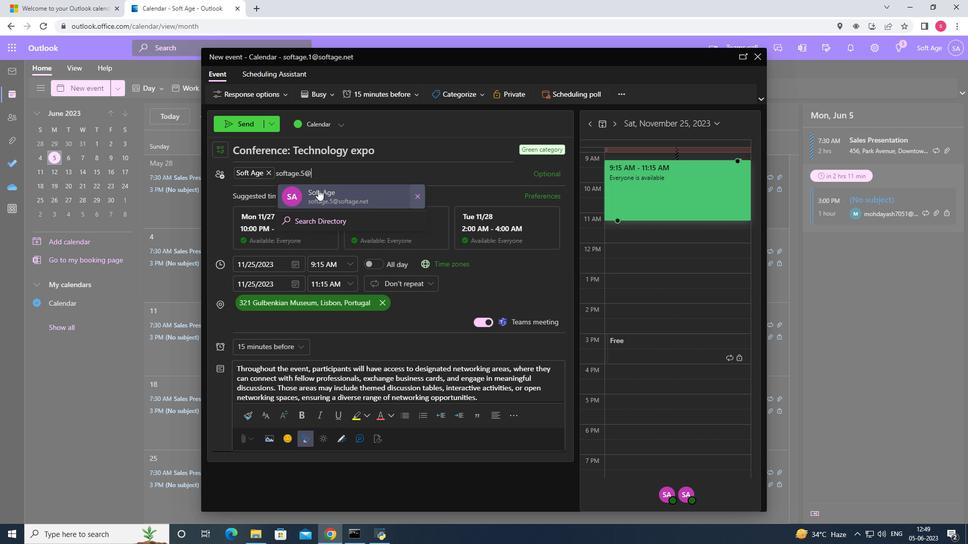 
Action: Mouse moved to (302, 347)
Screenshot: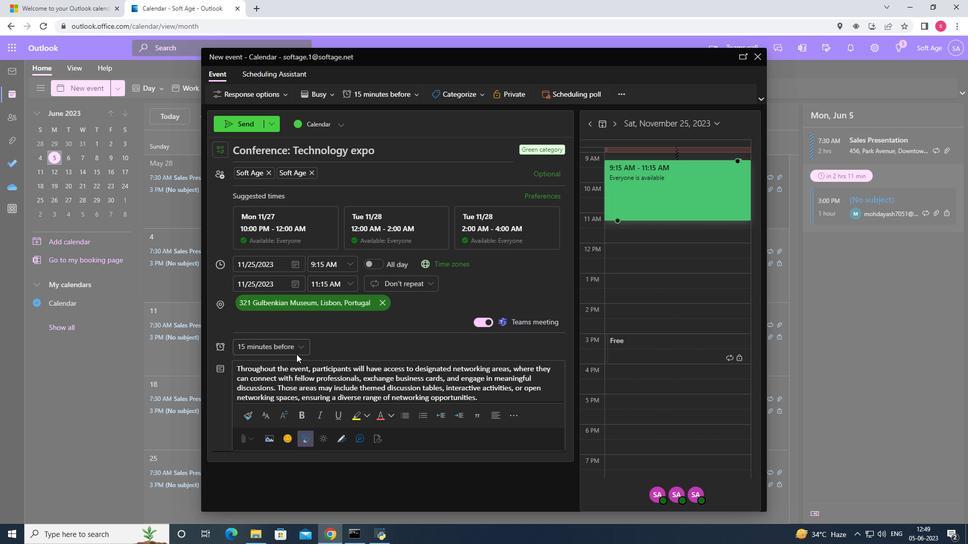 
Action: Mouse pressed left at (302, 347)
Screenshot: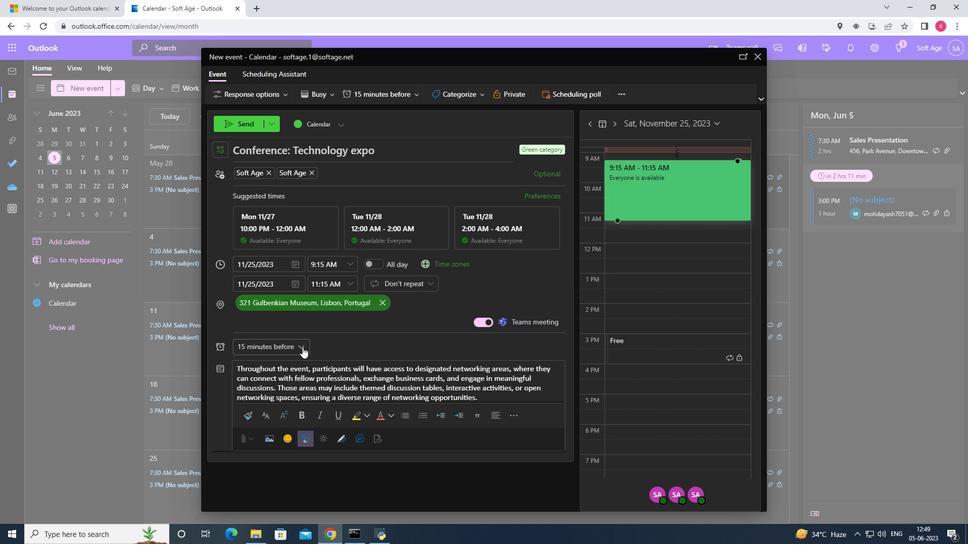 
Action: Mouse moved to (274, 316)
Screenshot: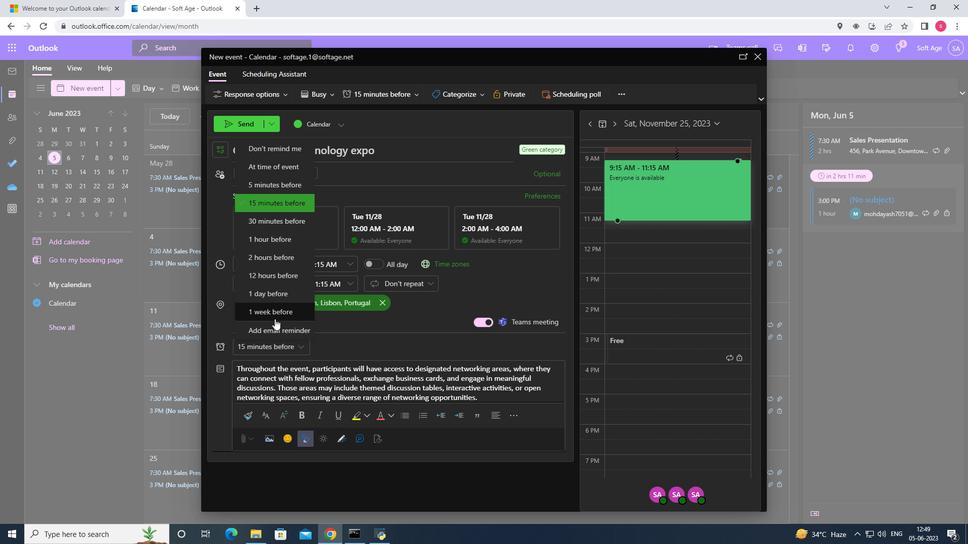 
Action: Mouse pressed left at (274, 316)
Screenshot: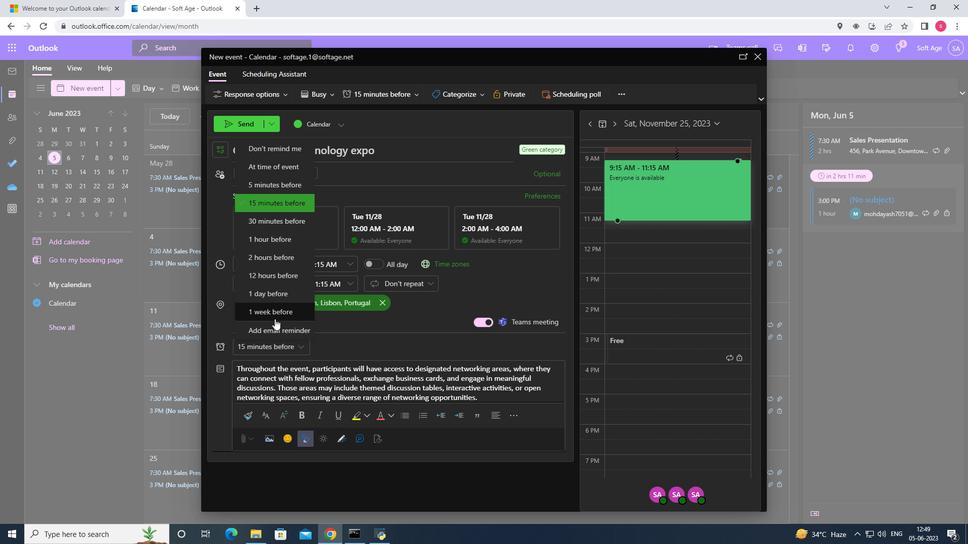 
Action: Mouse moved to (244, 126)
Screenshot: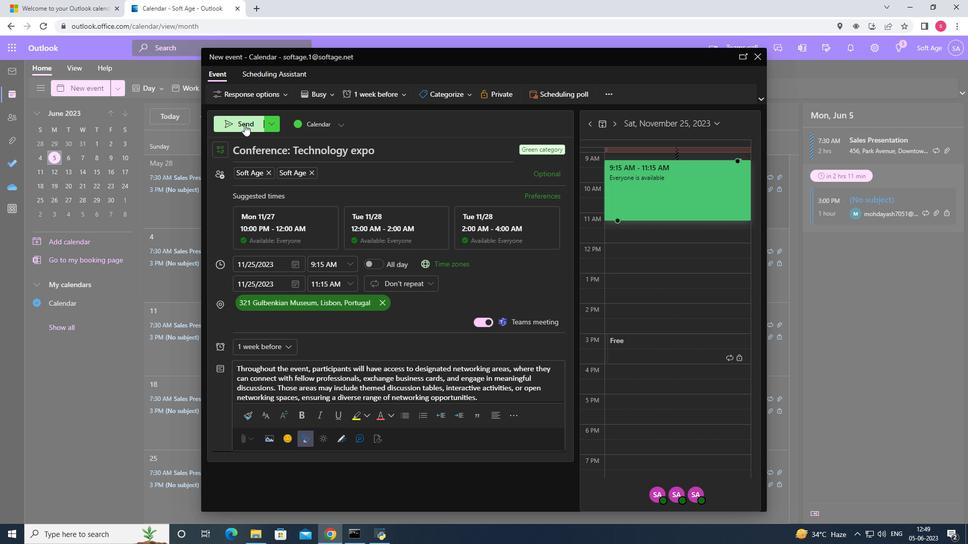 
Action: Mouse pressed left at (244, 126)
Screenshot: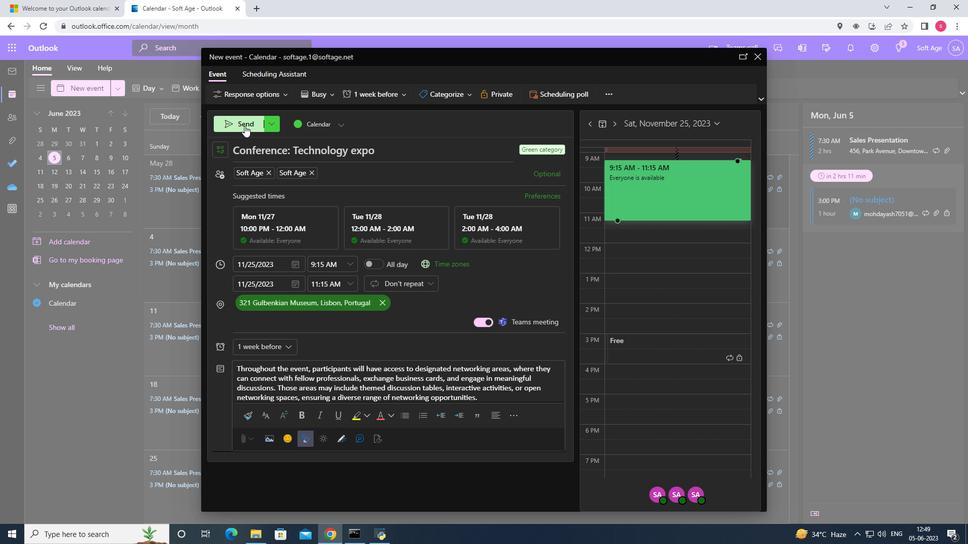 
